 Task: Search one way flight ticket for 4 adults, 1 infant in seat and 1 infant on lap in premium economy from Staunton/waynesboro/harrisonburg: Shenandoah Valley Regional Airport to Fort Wayne: Fort Wayne International Airport on 8-4-2023. Choice of flights is Singapure airlines. Number of bags: 2 carry on bags and 1 checked bag. Price is upto 98000. Outbound departure time preference is 11:45.
Action: Mouse moved to (261, 314)
Screenshot: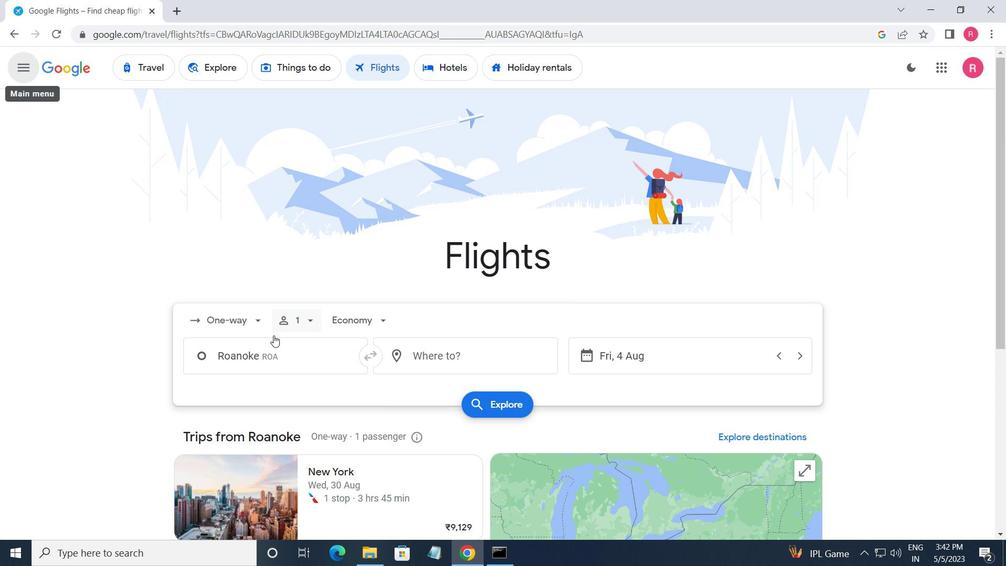 
Action: Mouse pressed left at (261, 314)
Screenshot: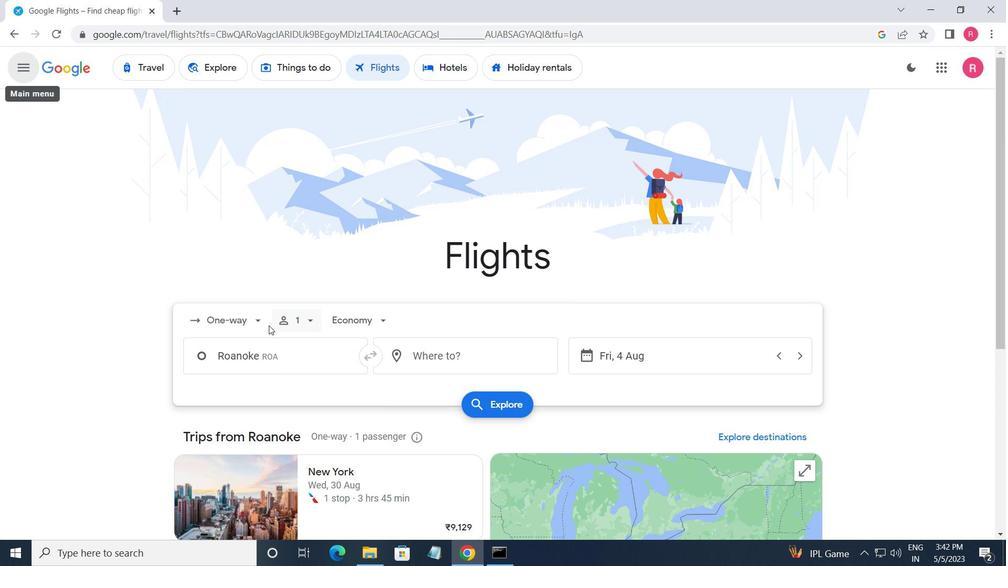 
Action: Mouse moved to (246, 376)
Screenshot: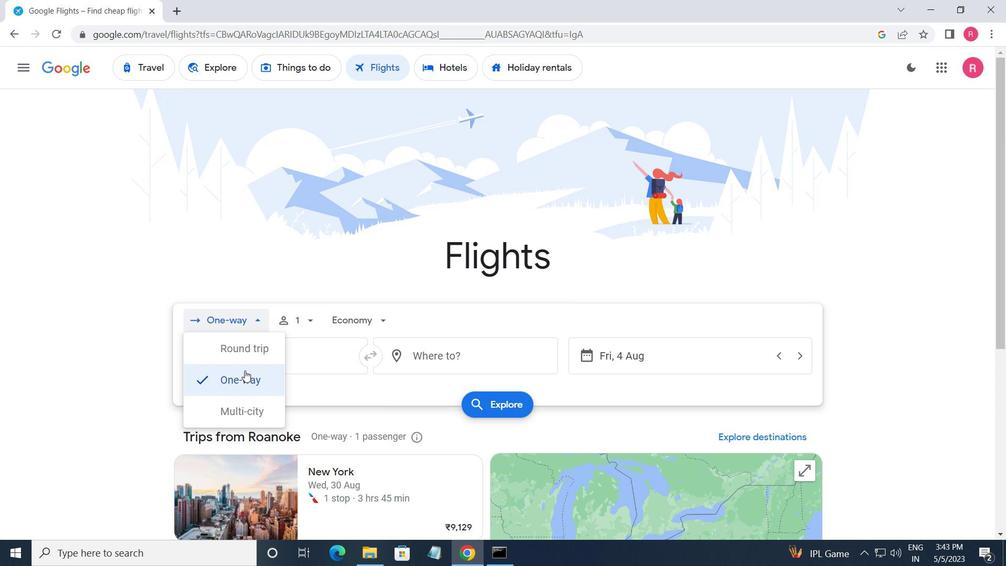 
Action: Mouse pressed left at (246, 376)
Screenshot: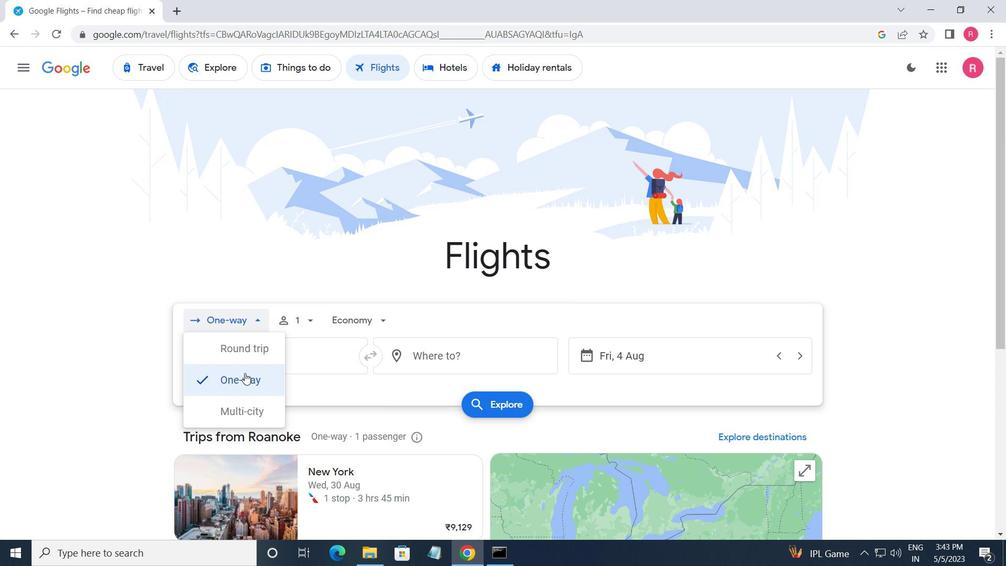 
Action: Mouse moved to (300, 323)
Screenshot: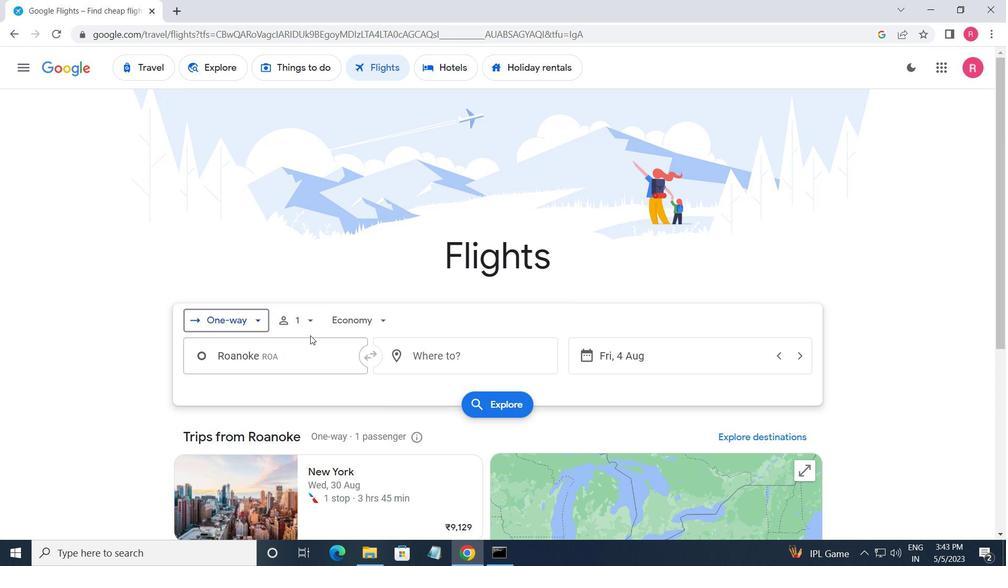 
Action: Mouse pressed left at (300, 323)
Screenshot: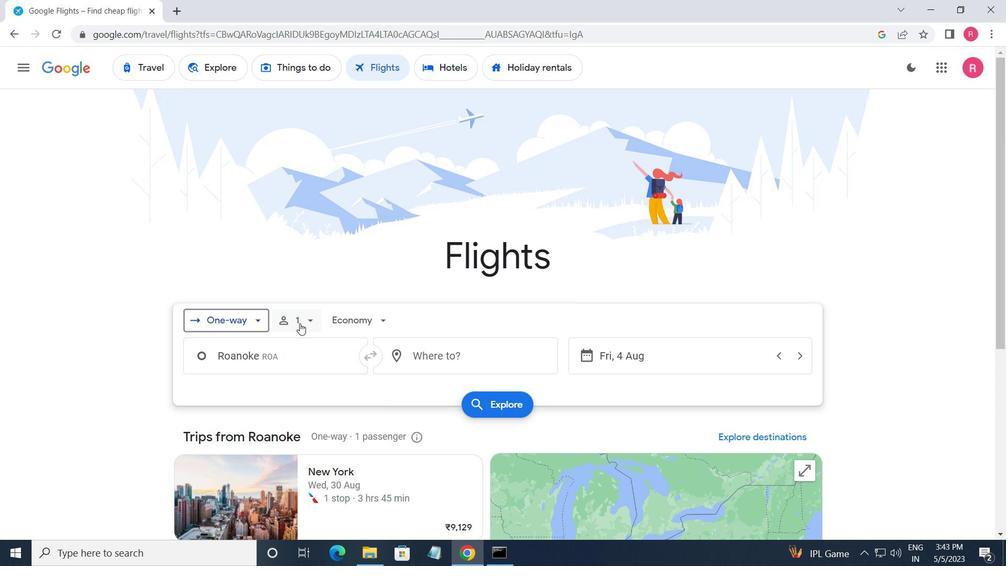 
Action: Mouse moved to (408, 361)
Screenshot: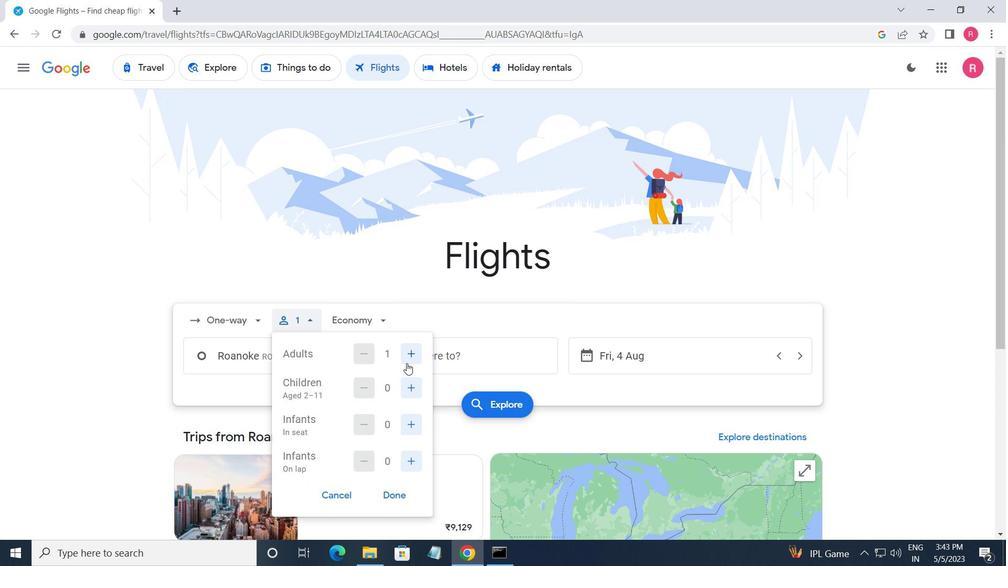 
Action: Mouse pressed left at (408, 361)
Screenshot: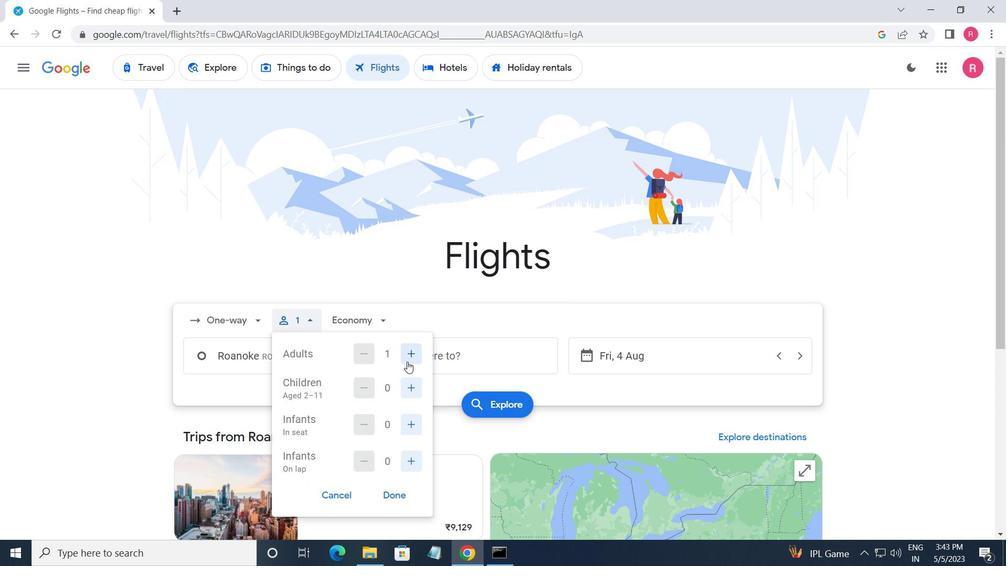 
Action: Mouse pressed left at (408, 361)
Screenshot: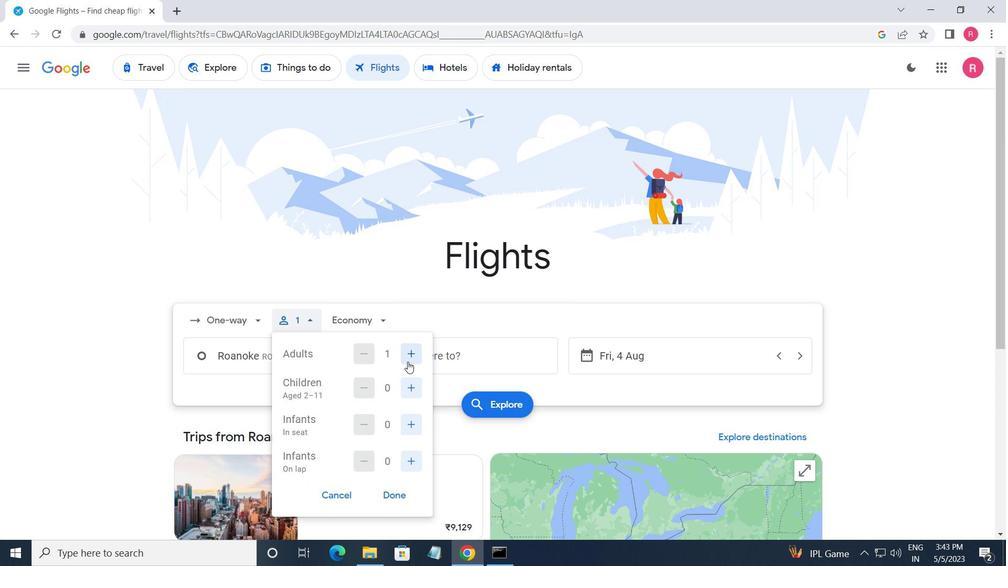 
Action: Mouse pressed left at (408, 361)
Screenshot: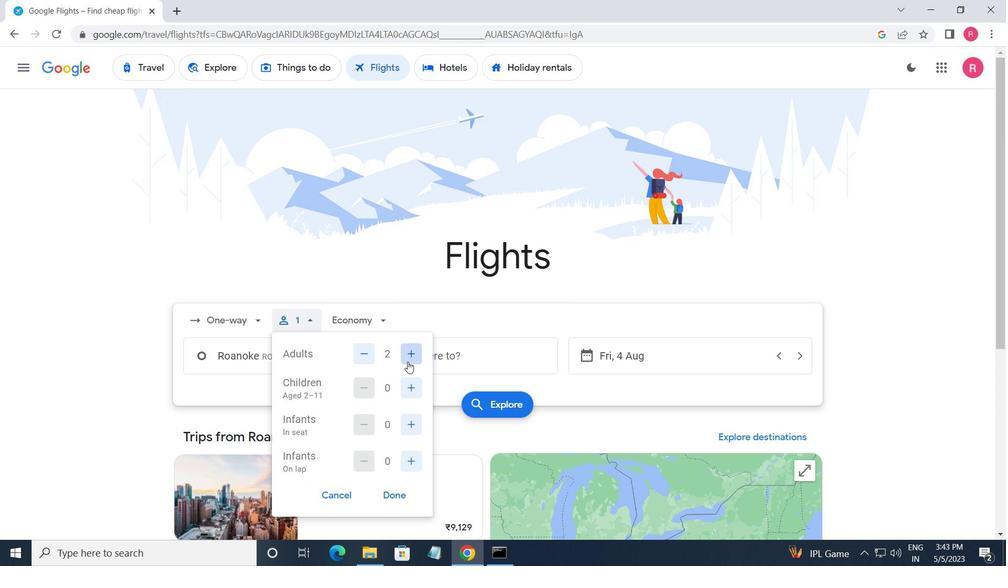 
Action: Mouse moved to (405, 392)
Screenshot: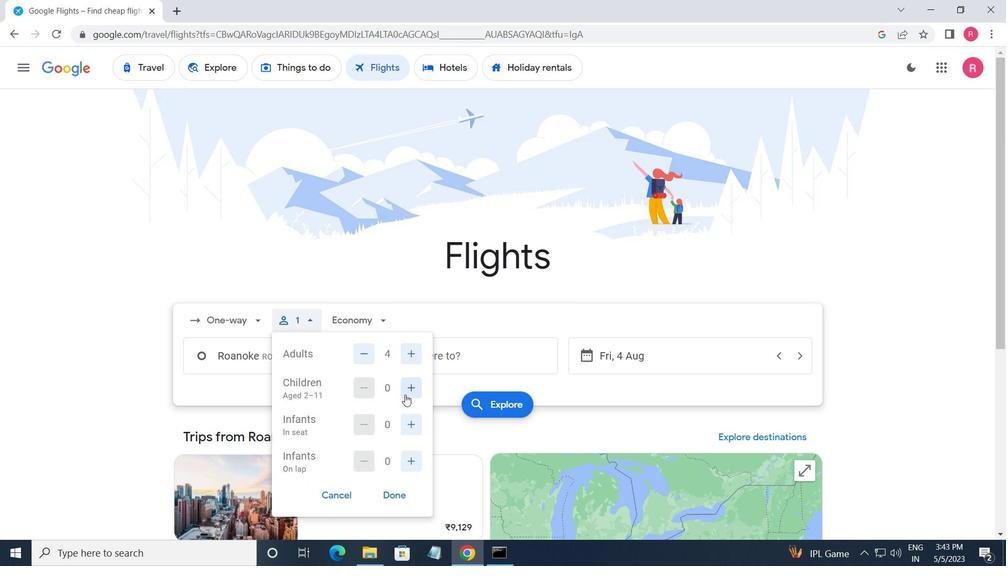 
Action: Mouse pressed left at (405, 392)
Screenshot: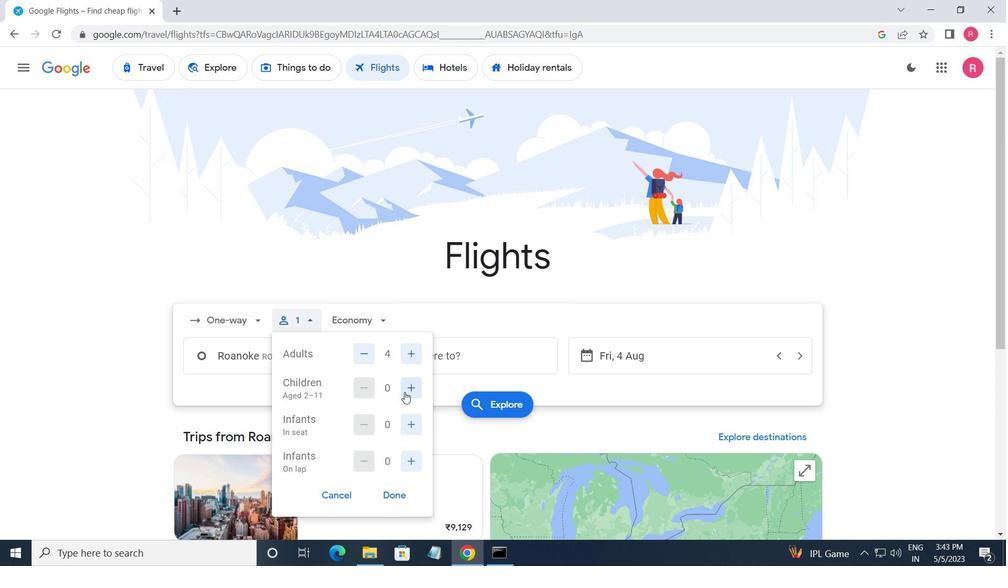 
Action: Mouse moved to (359, 387)
Screenshot: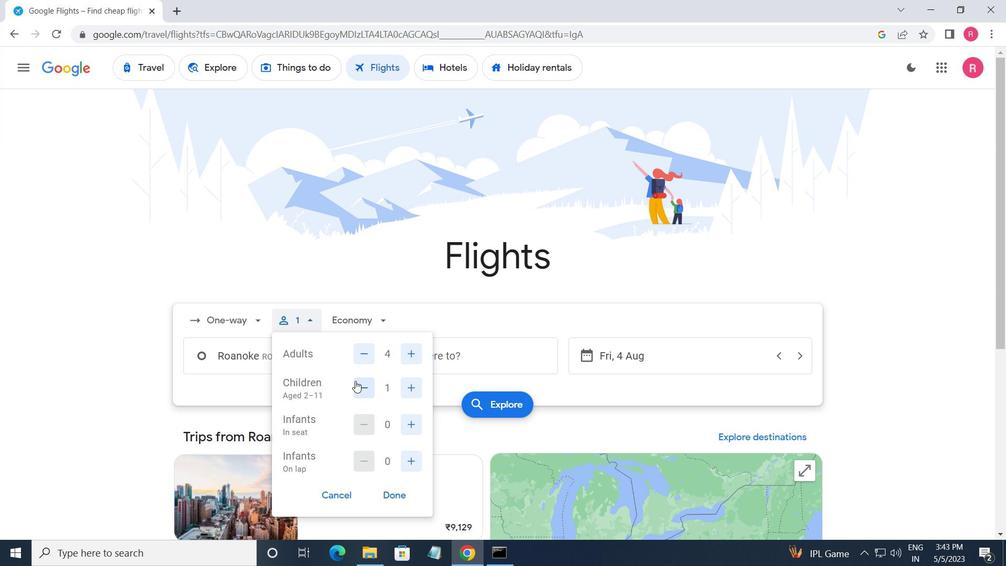
Action: Mouse pressed left at (359, 387)
Screenshot: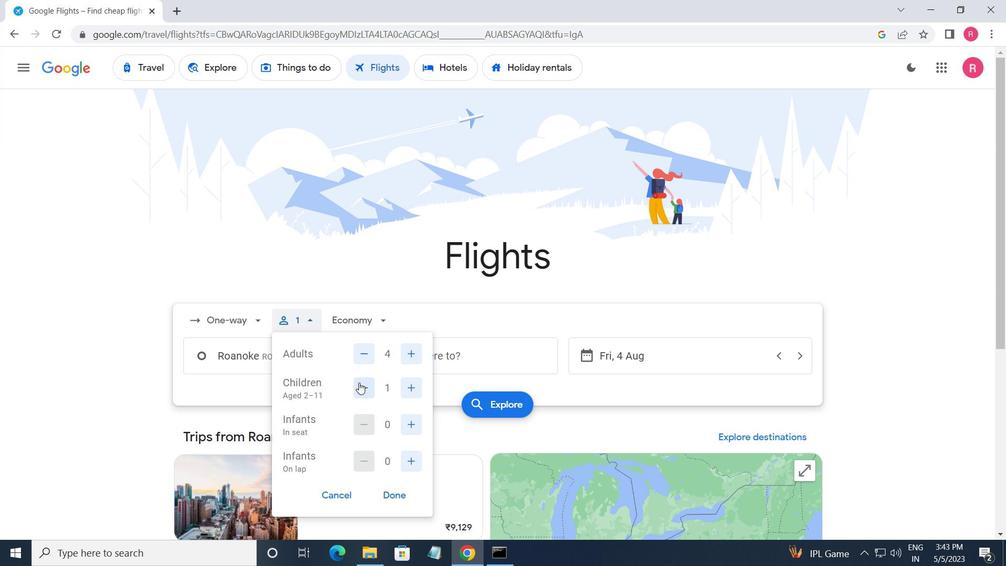 
Action: Mouse moved to (412, 427)
Screenshot: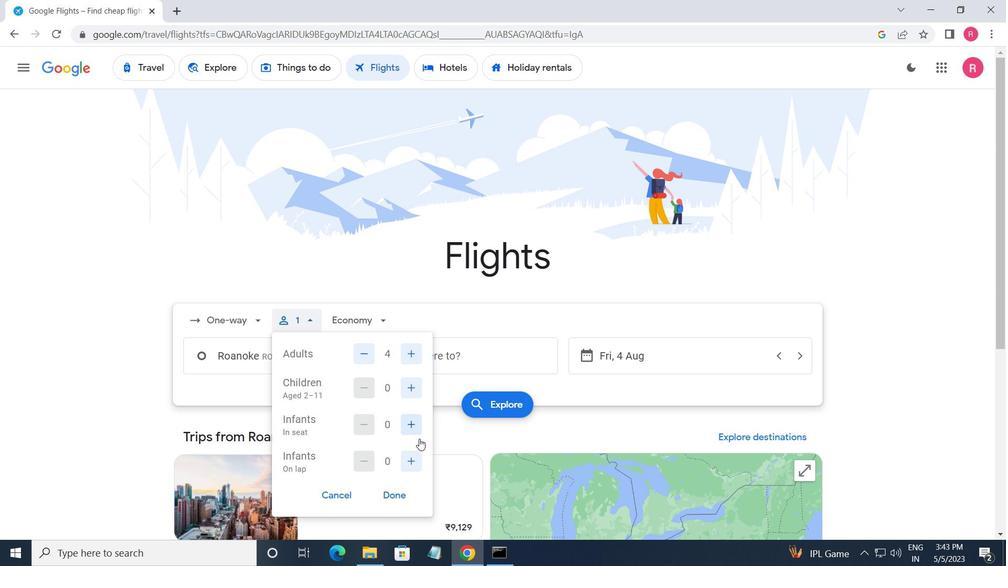 
Action: Mouse pressed left at (412, 427)
Screenshot: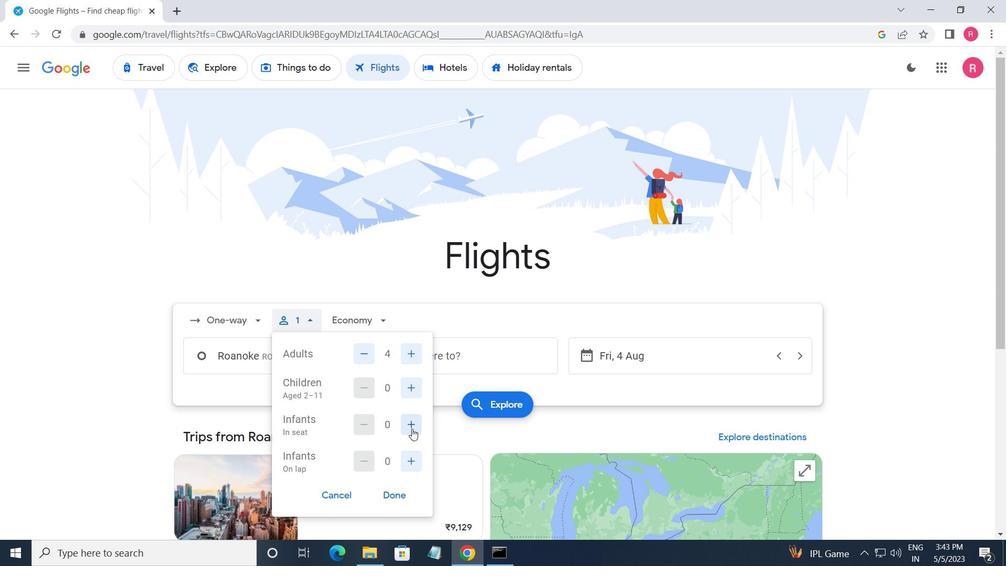 
Action: Mouse moved to (413, 460)
Screenshot: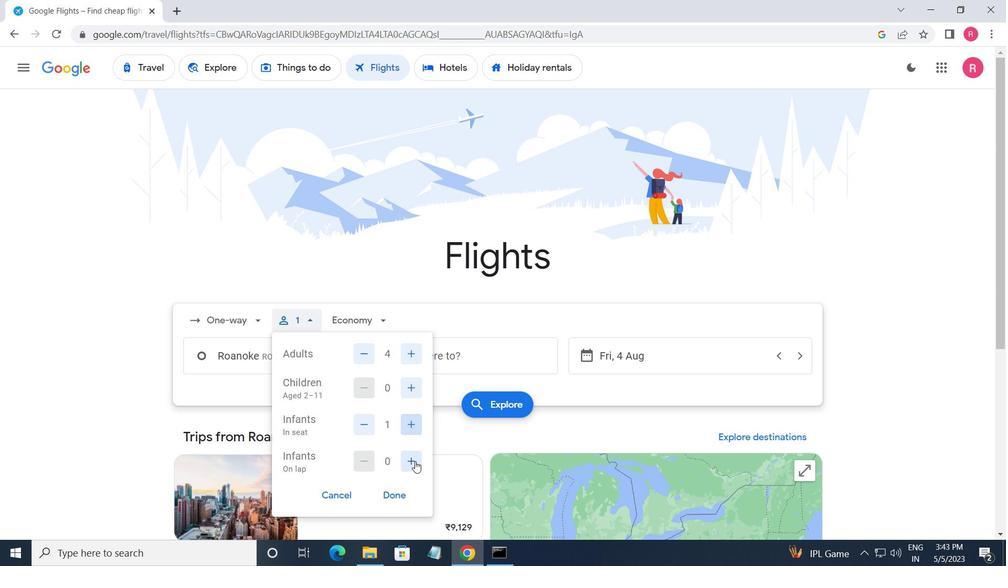 
Action: Mouse pressed left at (413, 460)
Screenshot: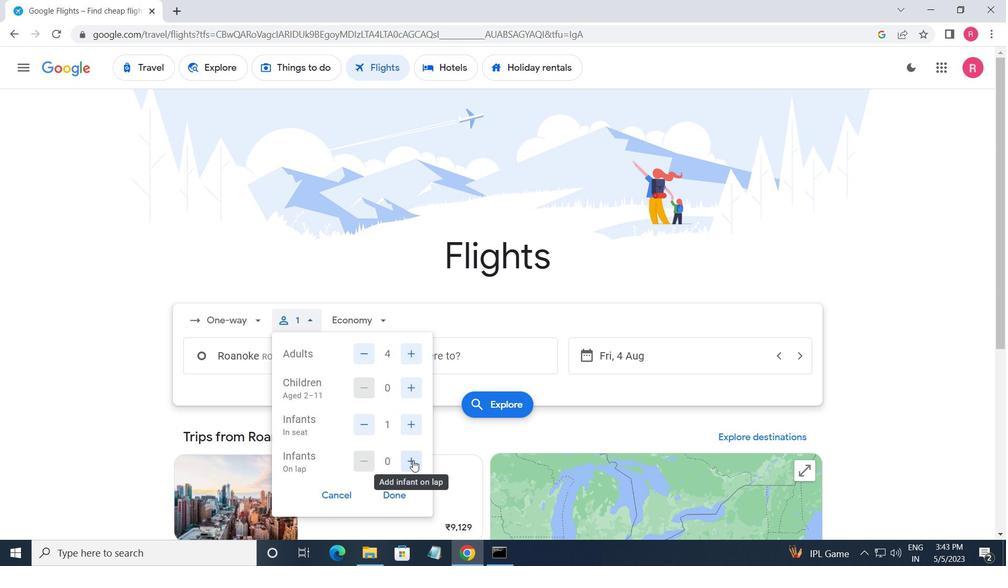 
Action: Mouse moved to (397, 492)
Screenshot: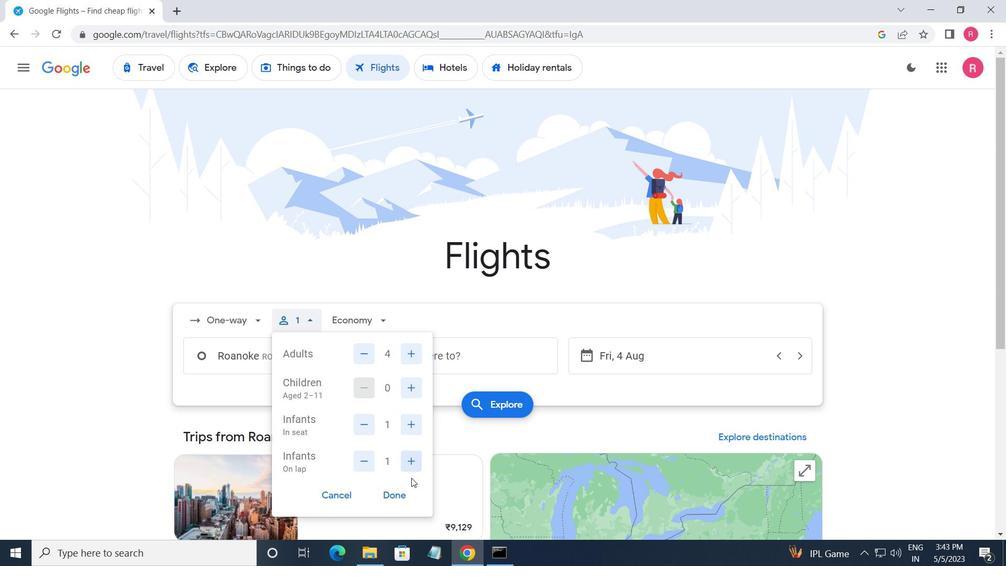 
Action: Mouse pressed left at (397, 492)
Screenshot: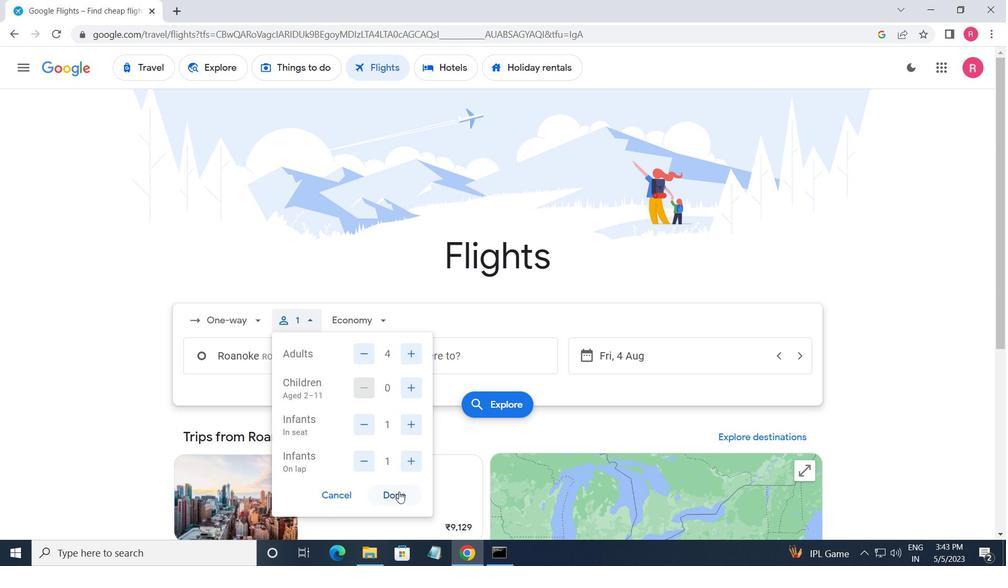 
Action: Mouse moved to (358, 319)
Screenshot: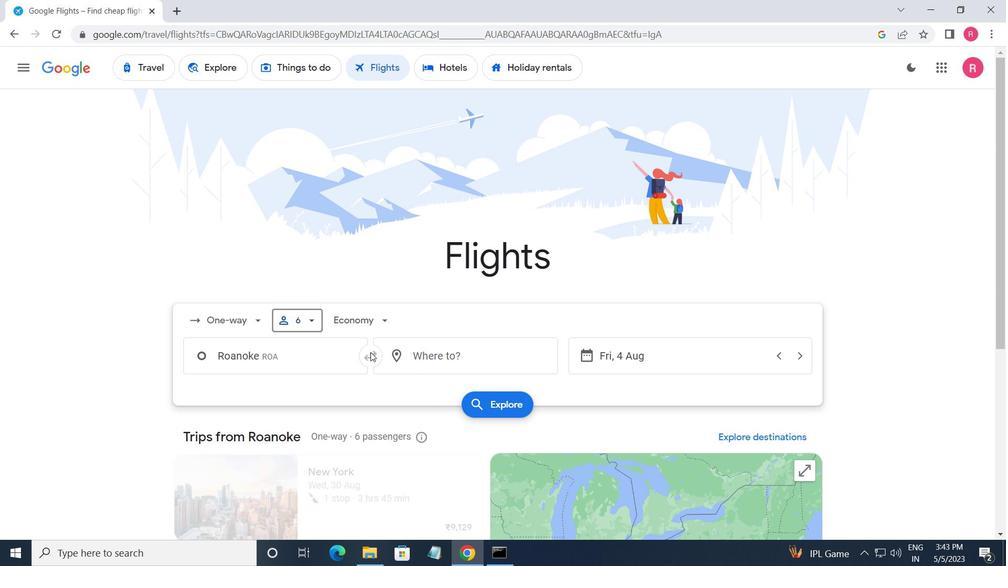 
Action: Mouse pressed left at (358, 319)
Screenshot: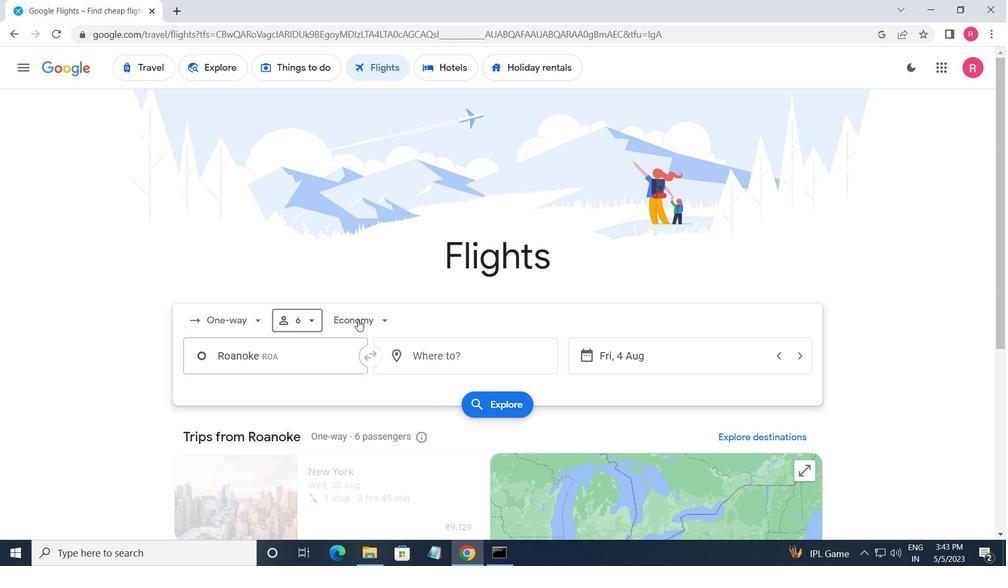 
Action: Mouse moved to (401, 387)
Screenshot: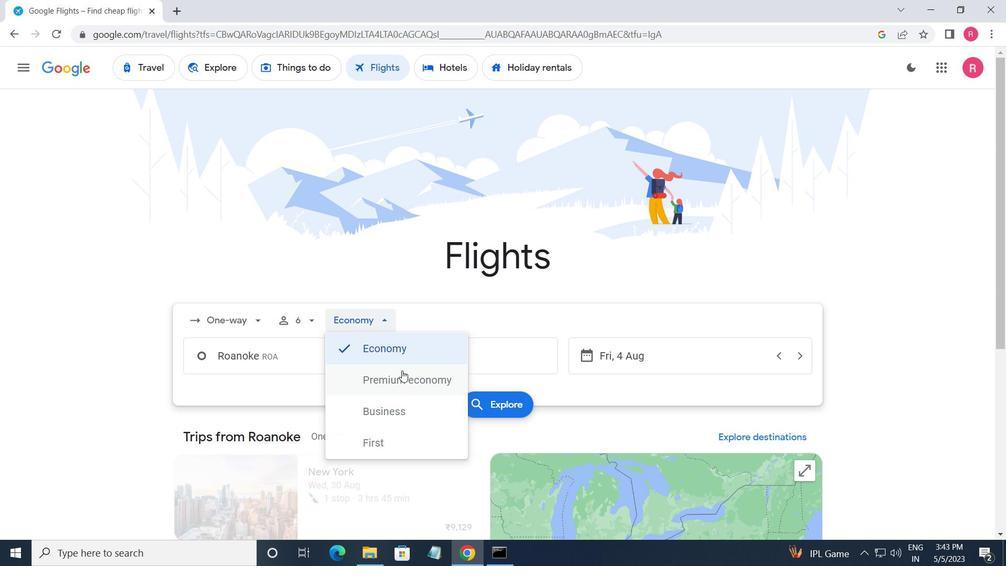 
Action: Mouse pressed left at (401, 387)
Screenshot: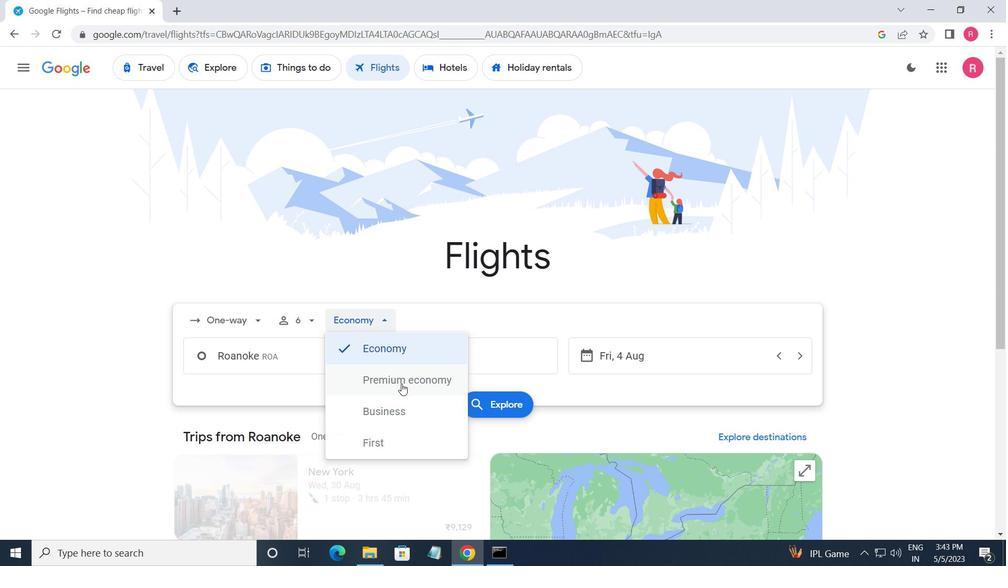 
Action: Mouse moved to (285, 359)
Screenshot: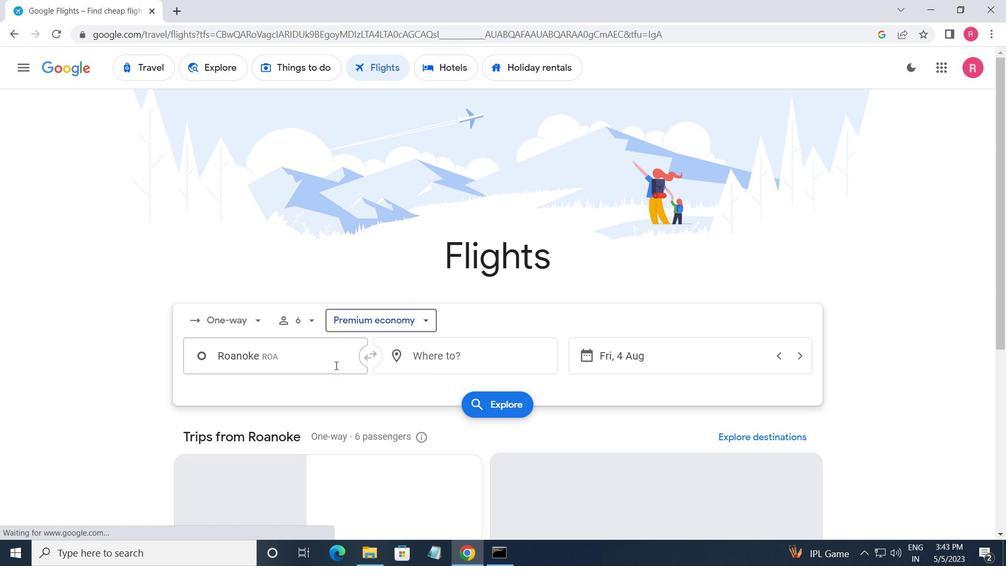 
Action: Mouse pressed left at (285, 359)
Screenshot: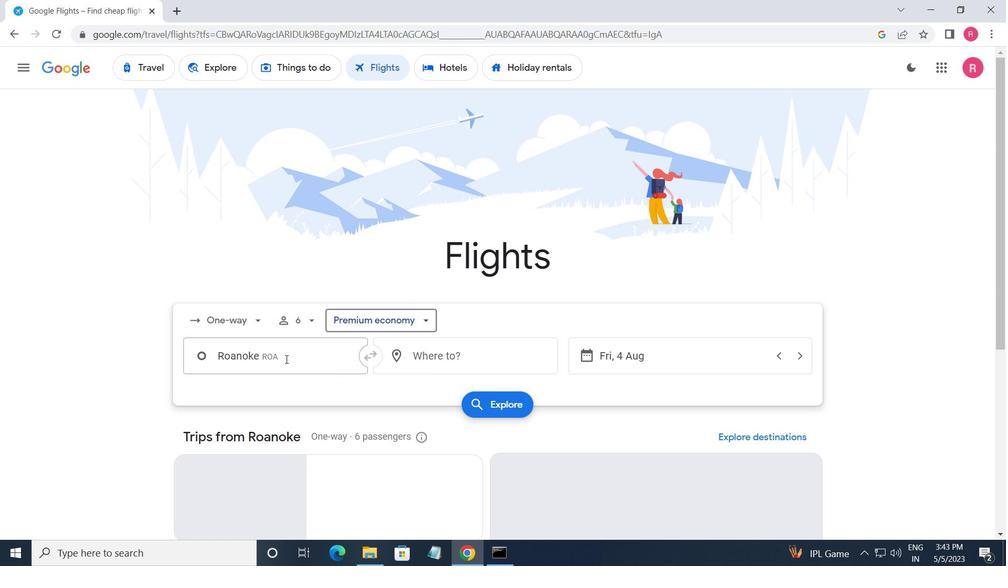 
Action: Key pressed <Key.backspace><Key.caps_lock>Staunton
Screenshot: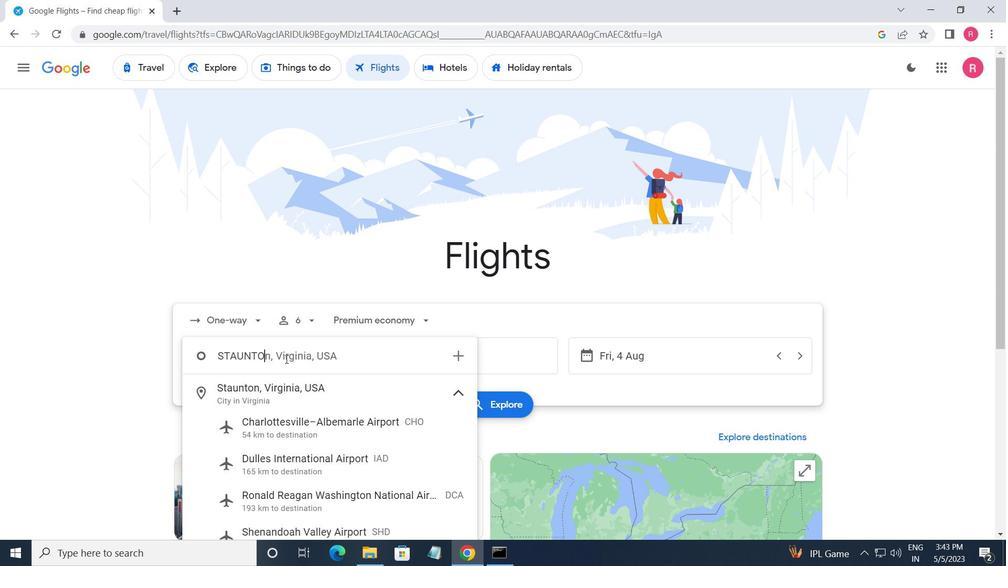 
Action: Mouse moved to (284, 444)
Screenshot: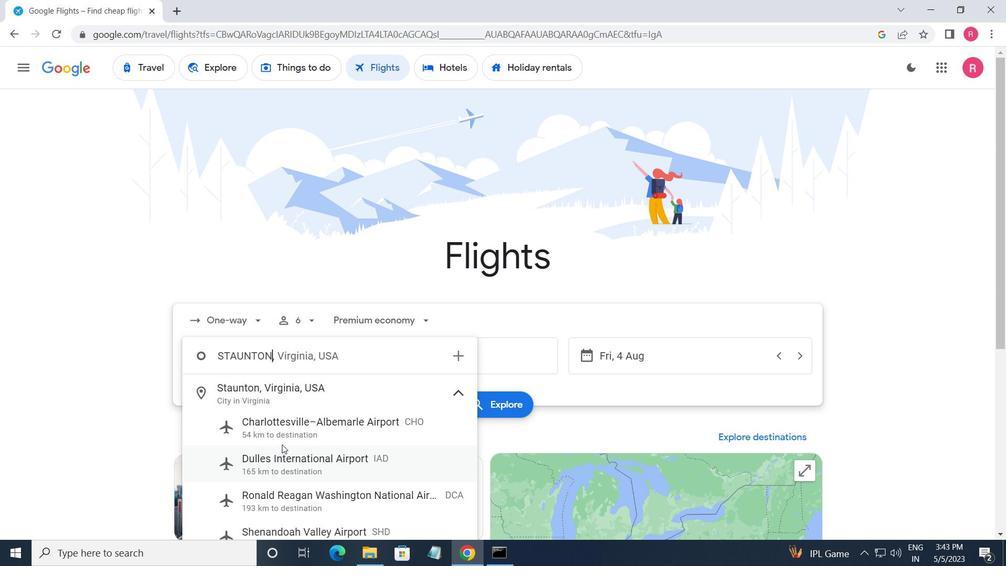 
Action: Mouse scrolled (284, 444) with delta (0, 0)
Screenshot: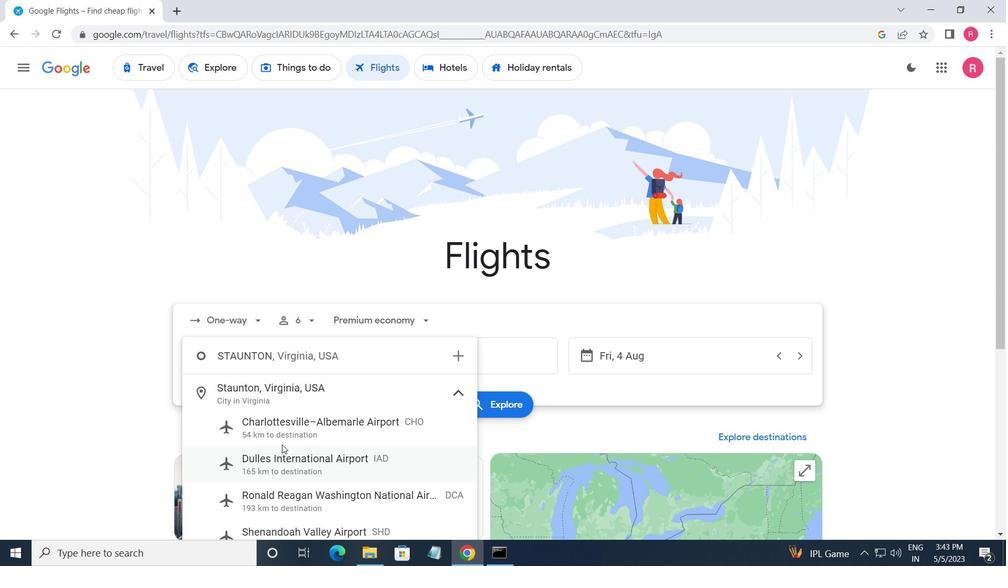
Action: Mouse moved to (316, 466)
Screenshot: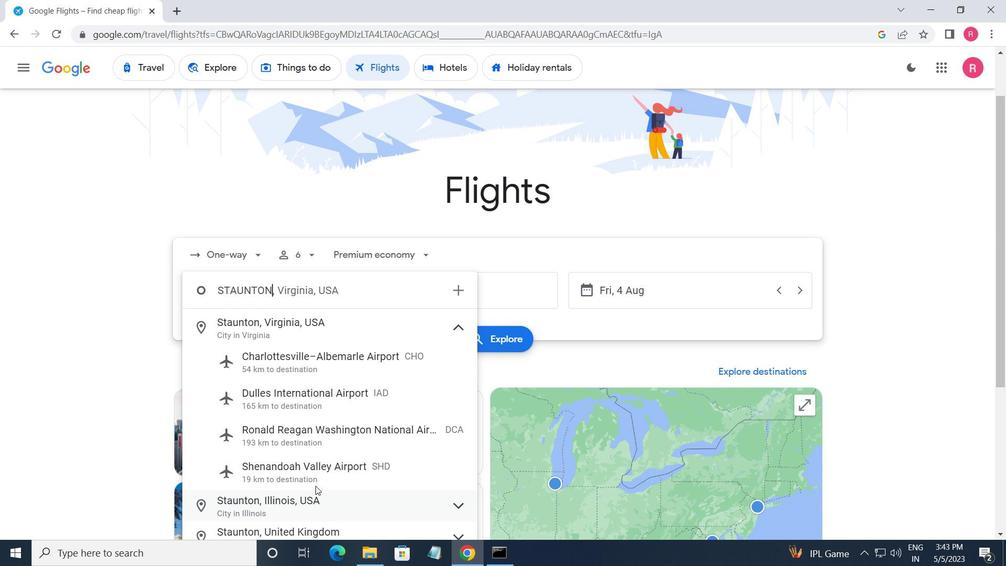 
Action: Mouse pressed left at (316, 466)
Screenshot: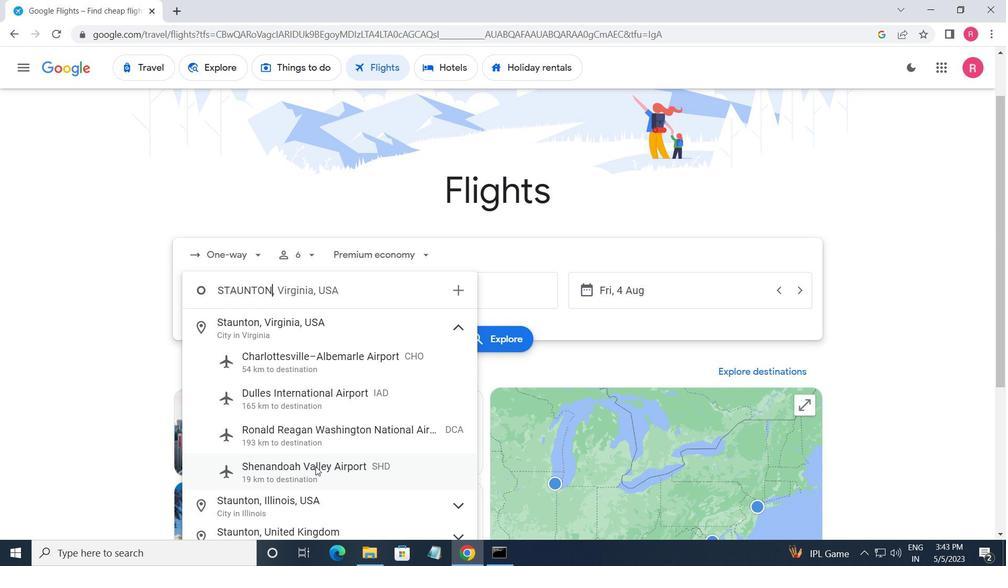 
Action: Mouse moved to (435, 285)
Screenshot: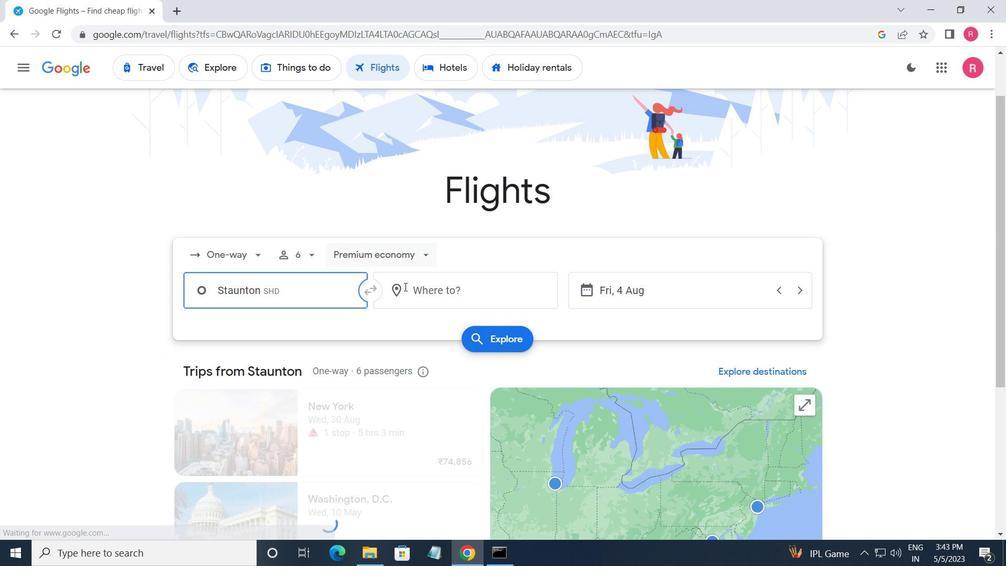 
Action: Mouse pressed left at (435, 285)
Screenshot: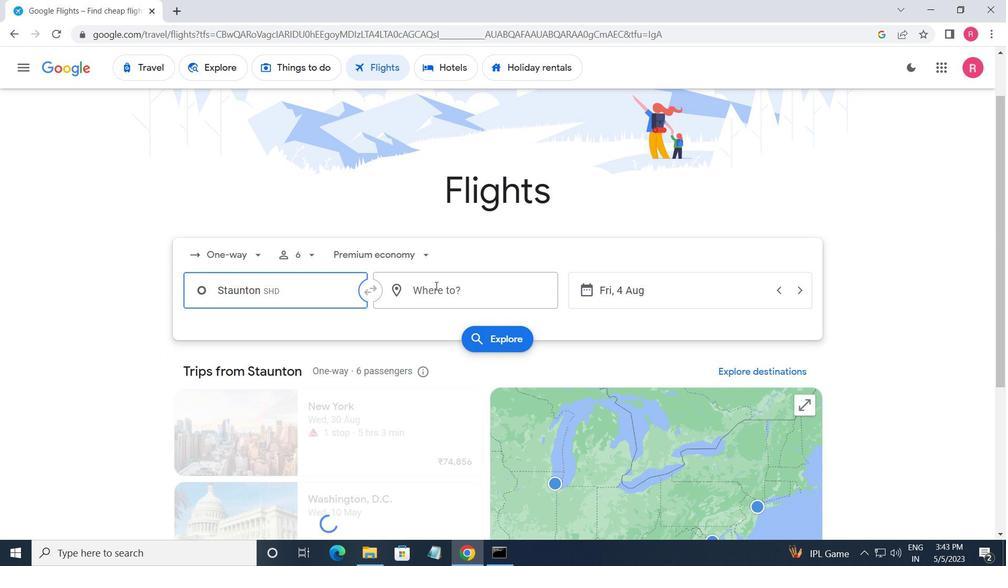 
Action: Key pressed f<Key.caps_lock>ort<Key.space><Key.caps_lock>w
Screenshot: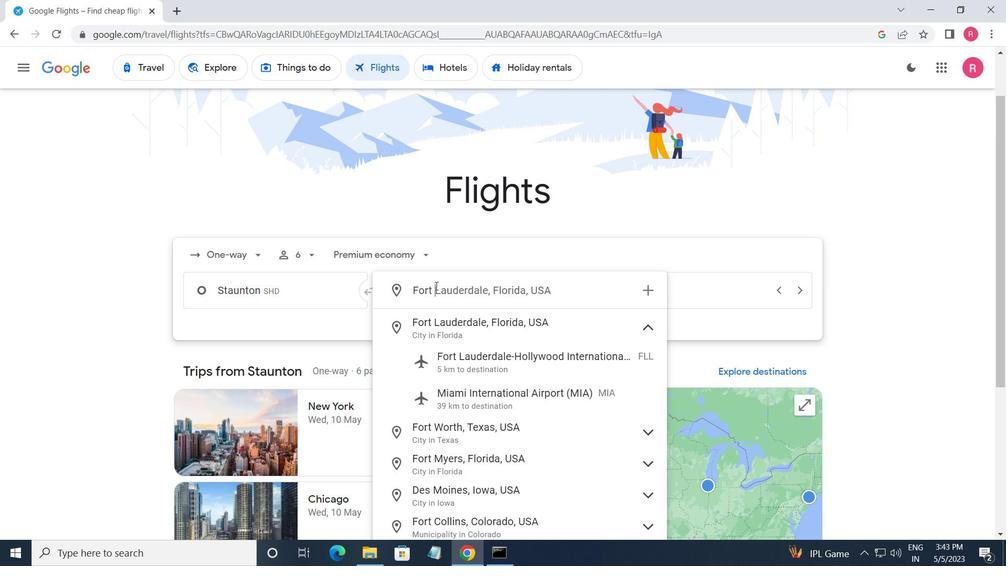
Action: Mouse moved to (441, 286)
Screenshot: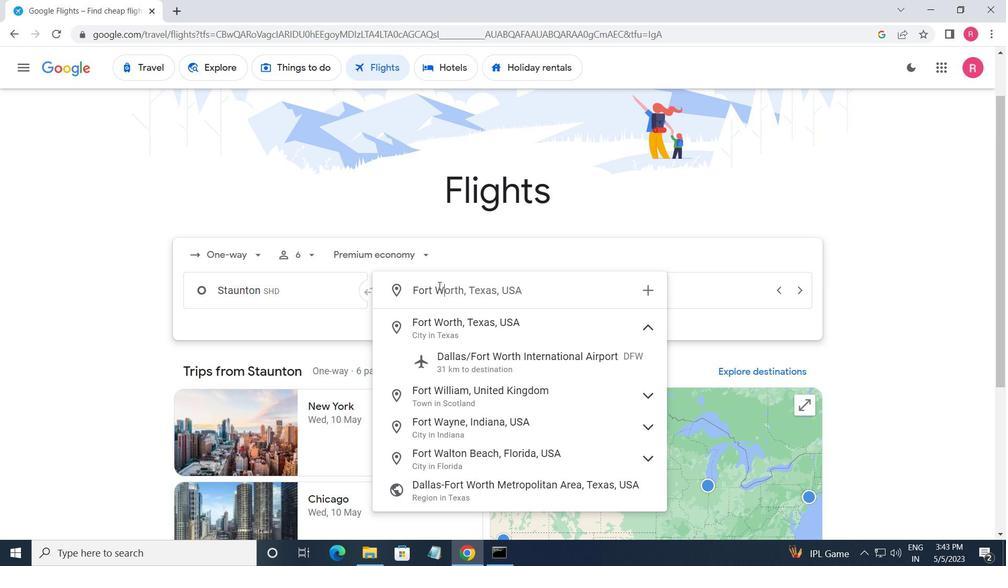 
Action: Key pressed a
Screenshot: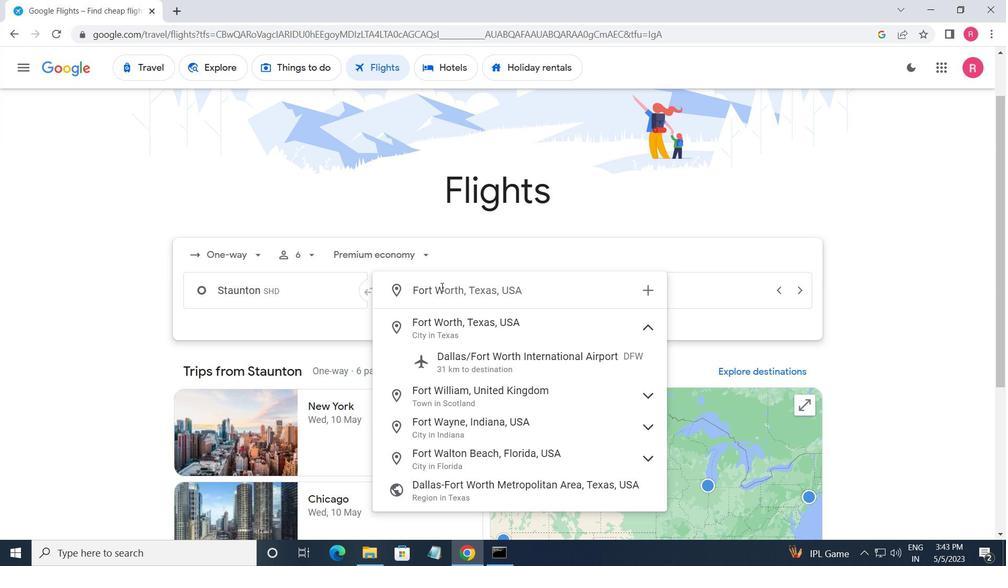 
Action: Mouse moved to (487, 352)
Screenshot: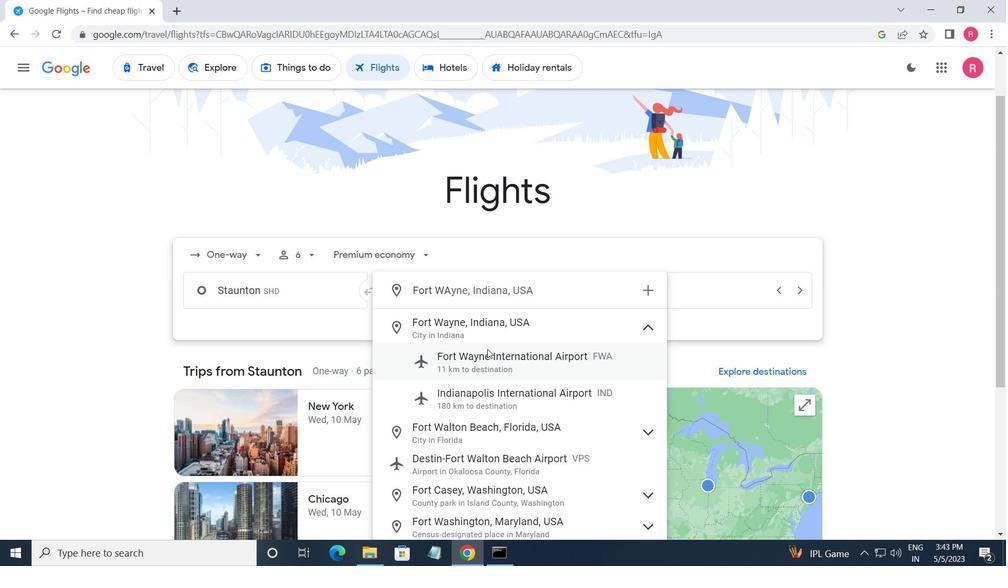 
Action: Mouse pressed left at (487, 352)
Screenshot: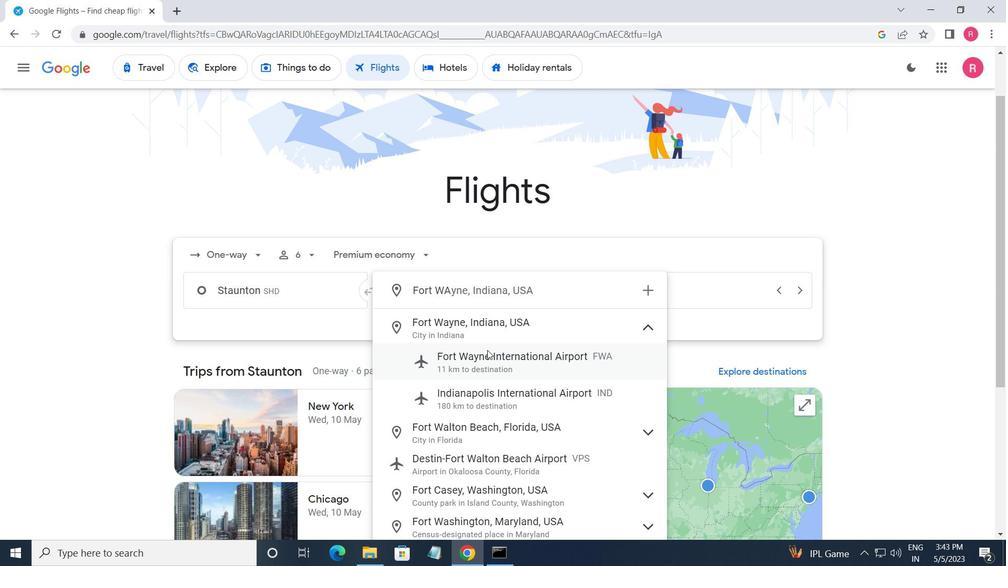 
Action: Mouse moved to (657, 290)
Screenshot: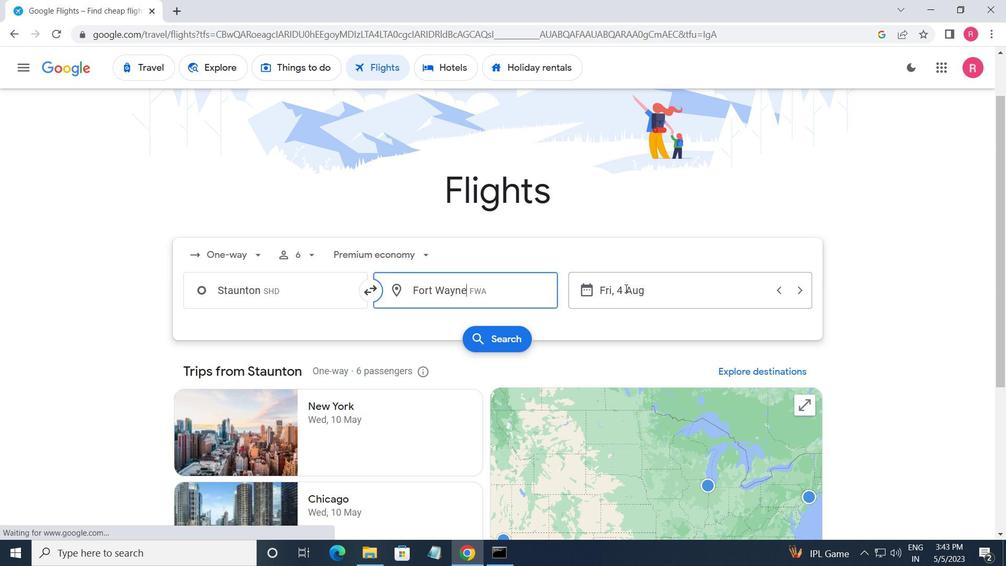 
Action: Mouse pressed left at (657, 290)
Screenshot: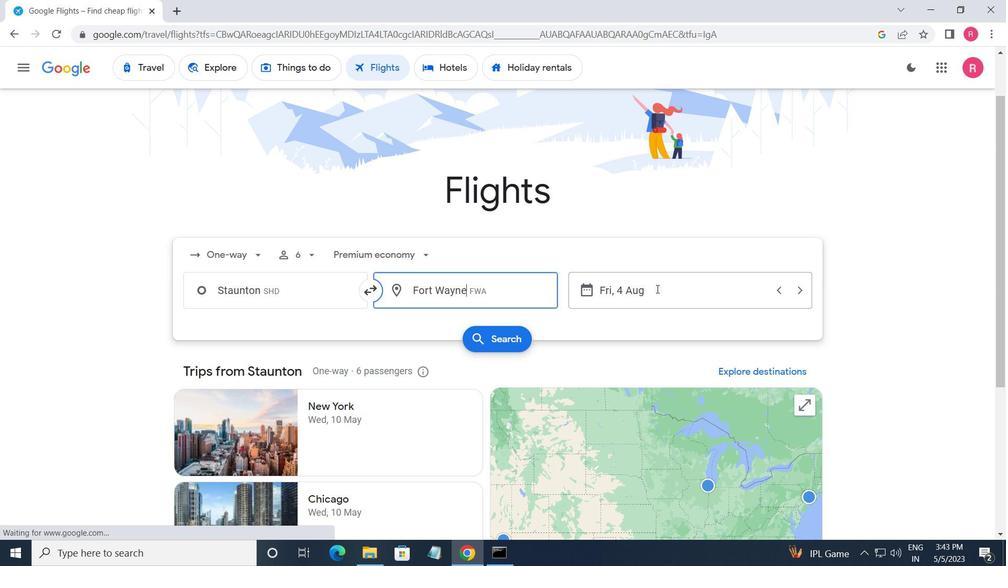 
Action: Mouse moved to (770, 511)
Screenshot: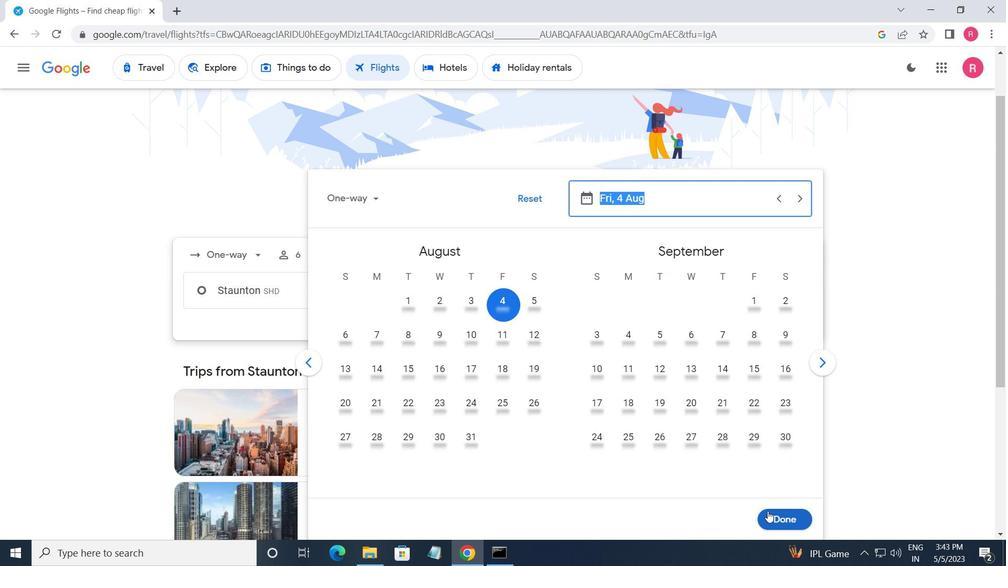 
Action: Mouse pressed left at (770, 511)
Screenshot: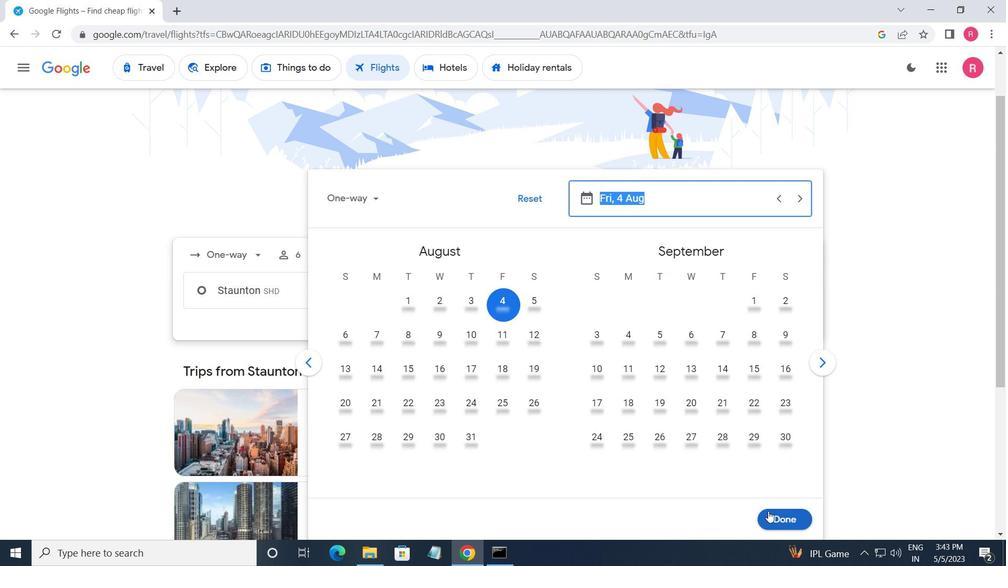 
Action: Mouse moved to (503, 337)
Screenshot: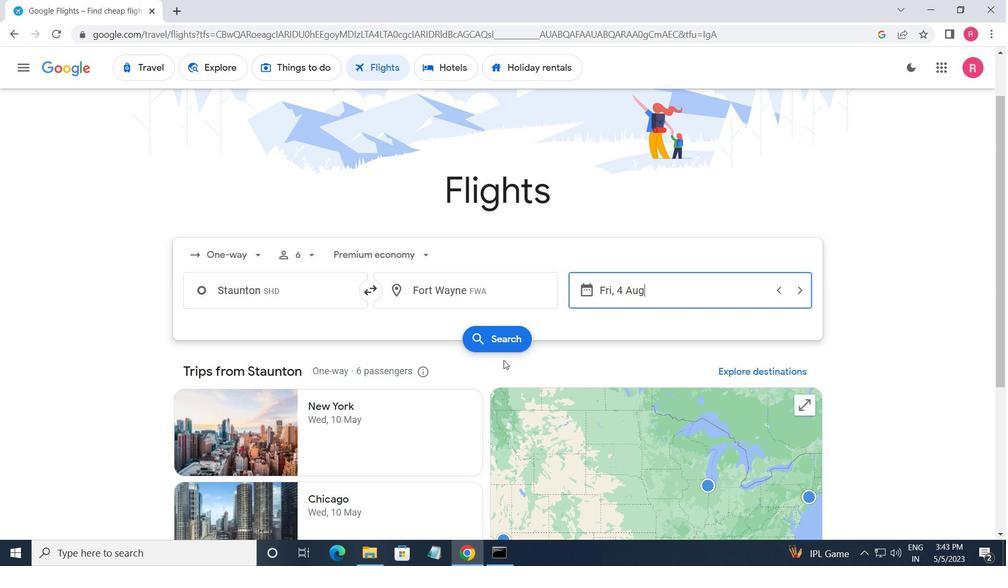 
Action: Mouse pressed left at (503, 337)
Screenshot: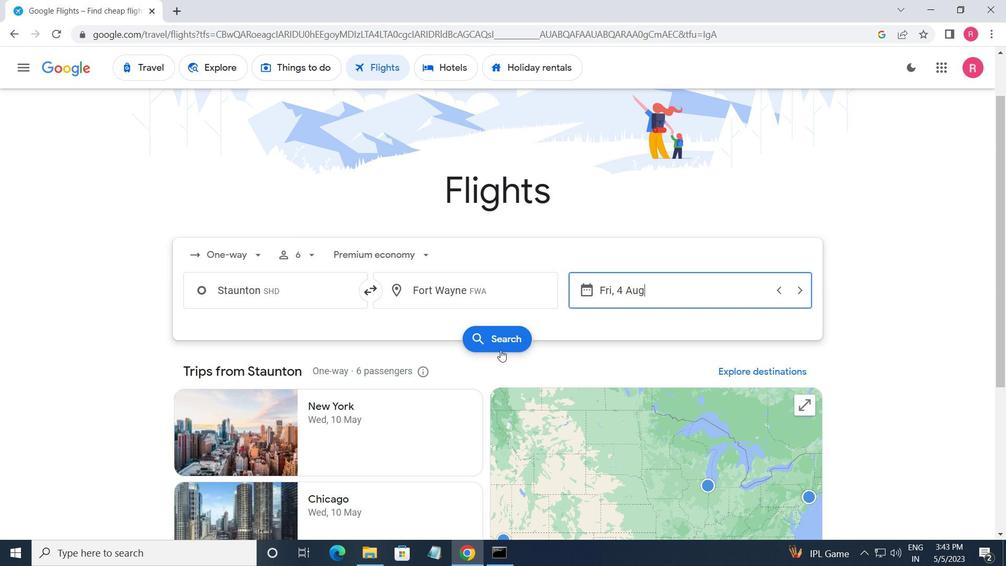 
Action: Mouse moved to (193, 177)
Screenshot: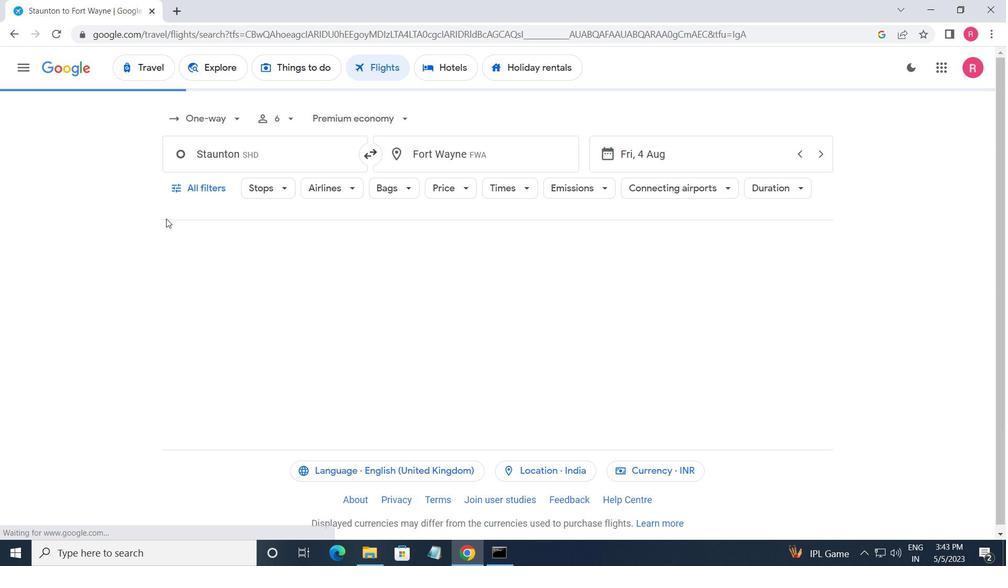 
Action: Mouse pressed left at (193, 177)
Screenshot: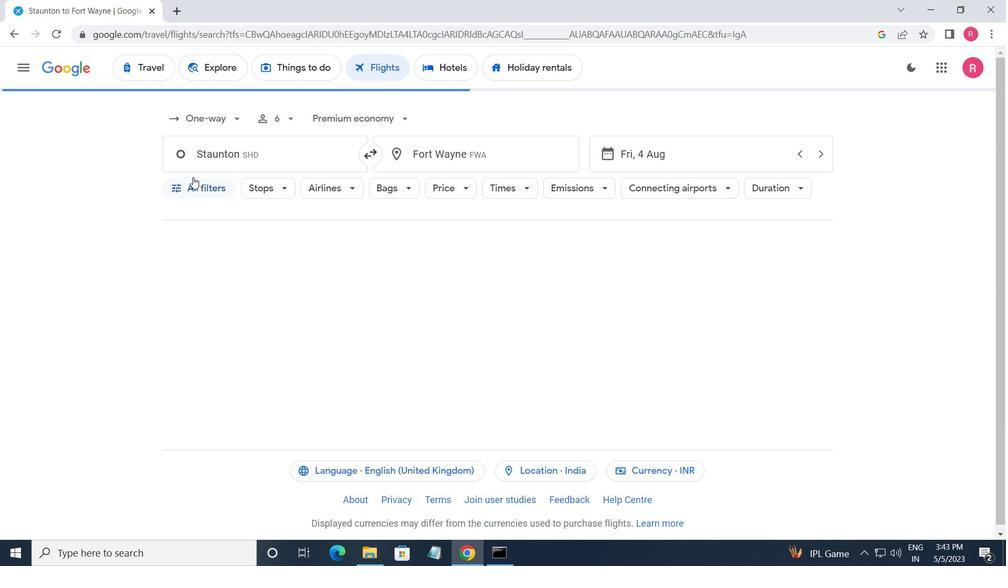 
Action: Mouse moved to (234, 350)
Screenshot: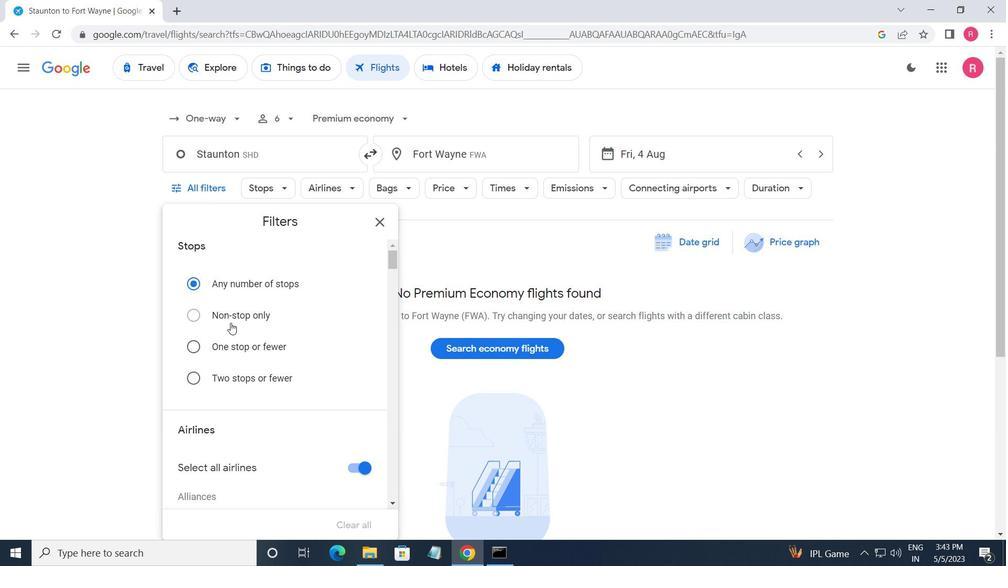 
Action: Mouse scrolled (234, 349) with delta (0, 0)
Screenshot: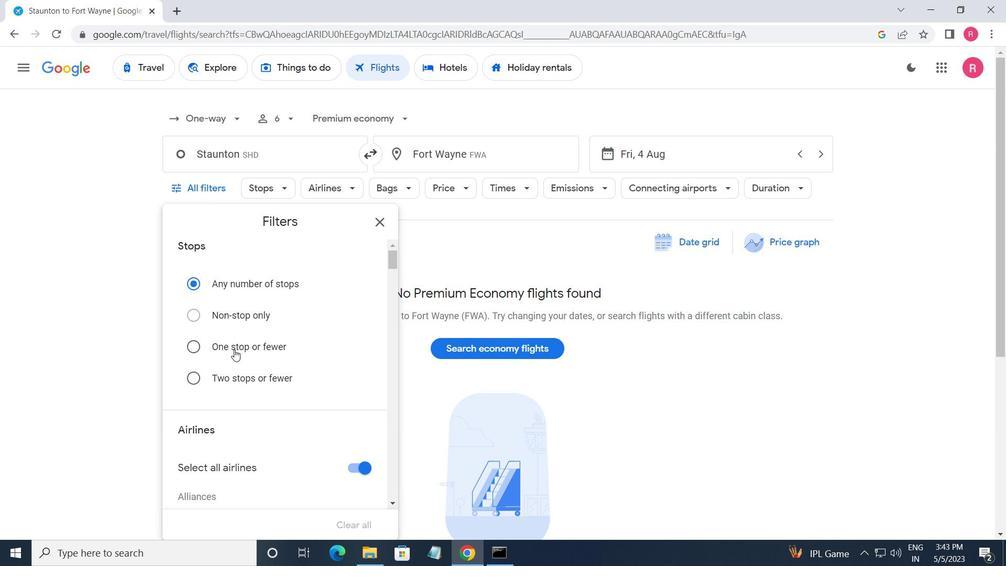 
Action: Mouse scrolled (234, 349) with delta (0, 0)
Screenshot: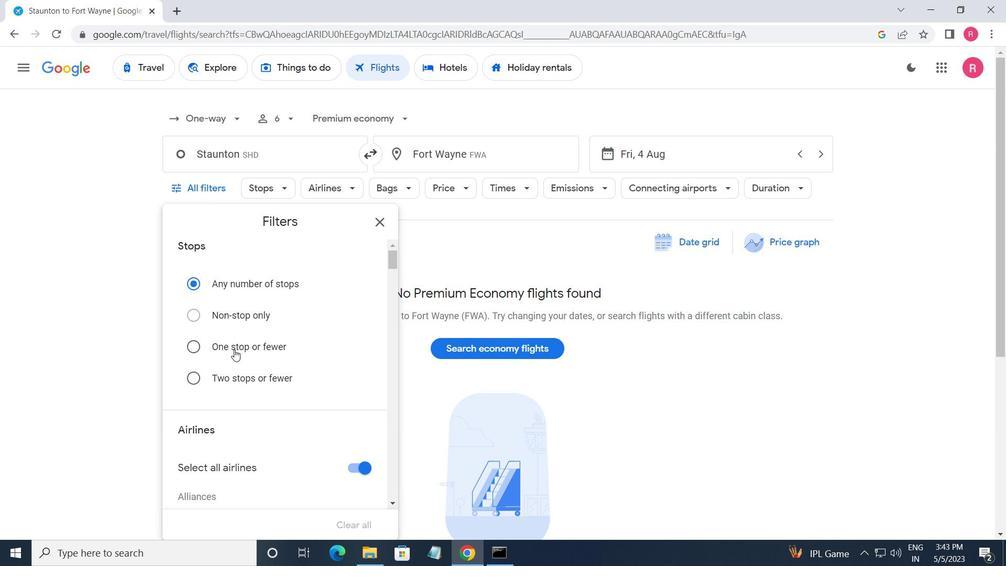 
Action: Mouse scrolled (234, 349) with delta (0, 0)
Screenshot: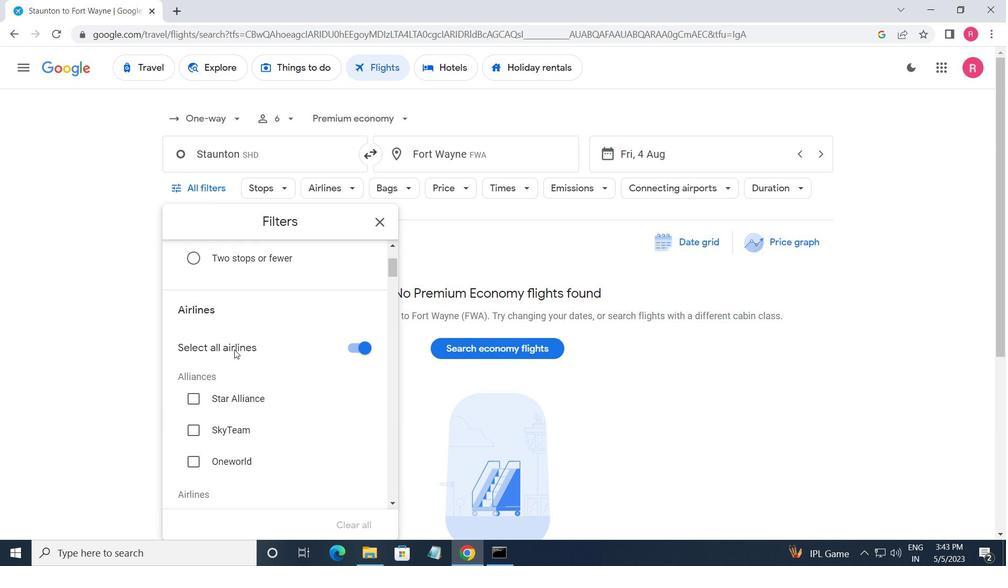 
Action: Mouse scrolled (234, 349) with delta (0, 0)
Screenshot: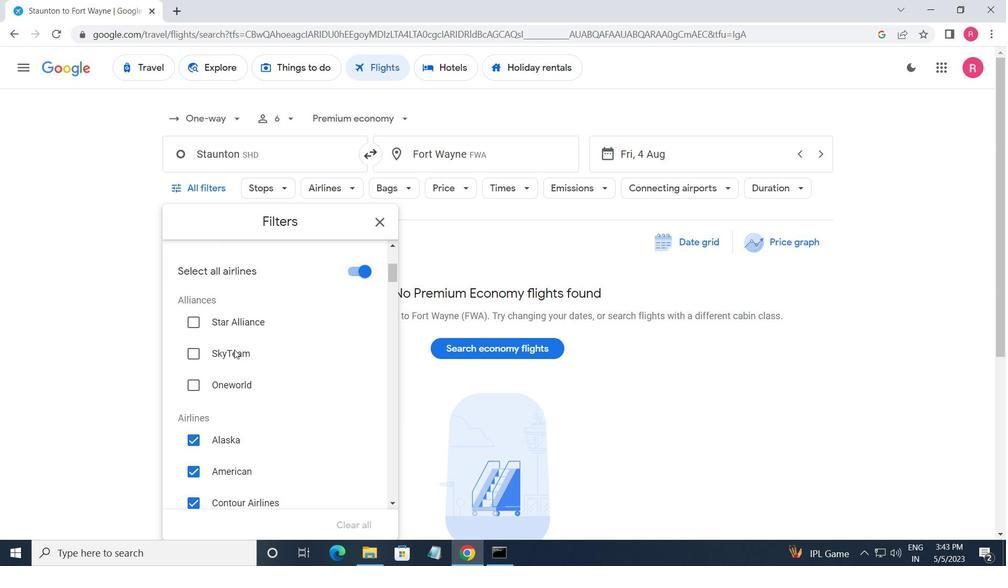 
Action: Mouse scrolled (234, 349) with delta (0, 0)
Screenshot: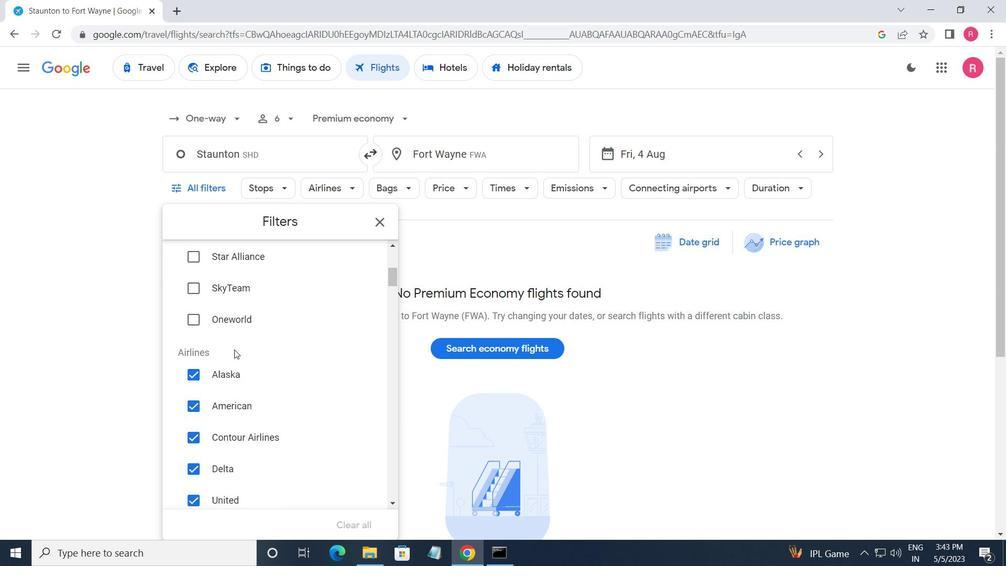 
Action: Mouse scrolled (234, 349) with delta (0, 0)
Screenshot: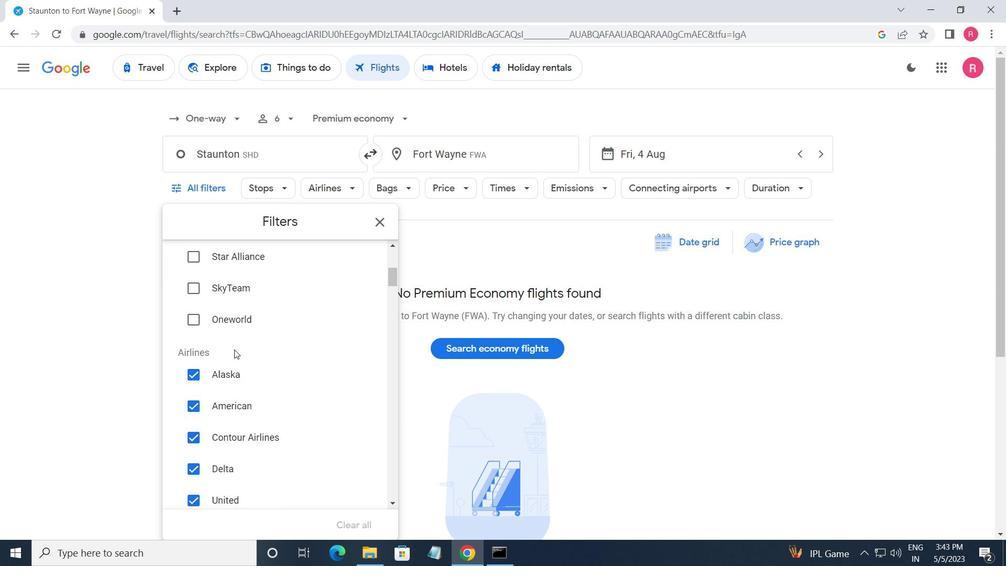 
Action: Mouse moved to (276, 331)
Screenshot: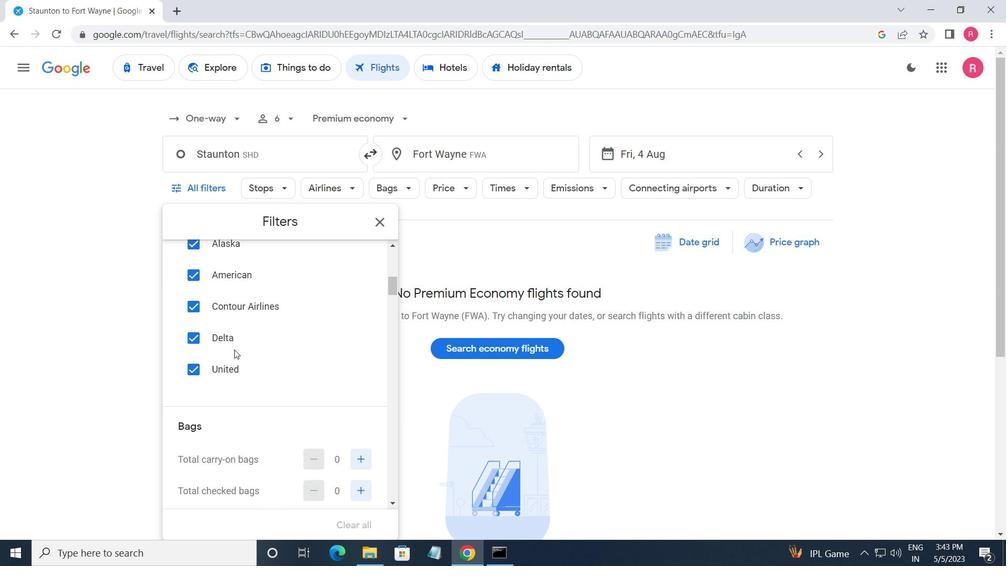 
Action: Mouse scrolled (276, 331) with delta (0, 0)
Screenshot: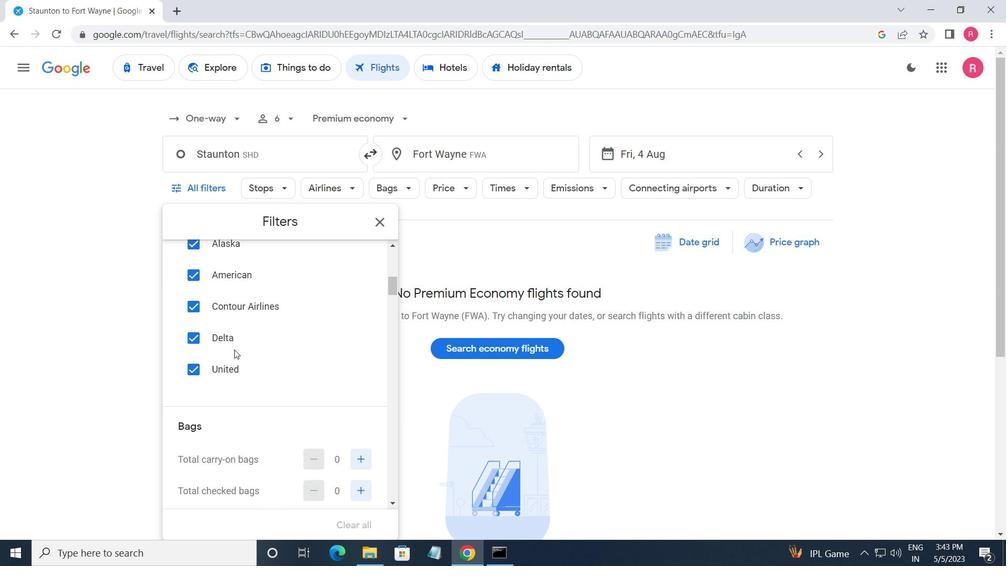 
Action: Mouse scrolled (276, 331) with delta (0, 0)
Screenshot: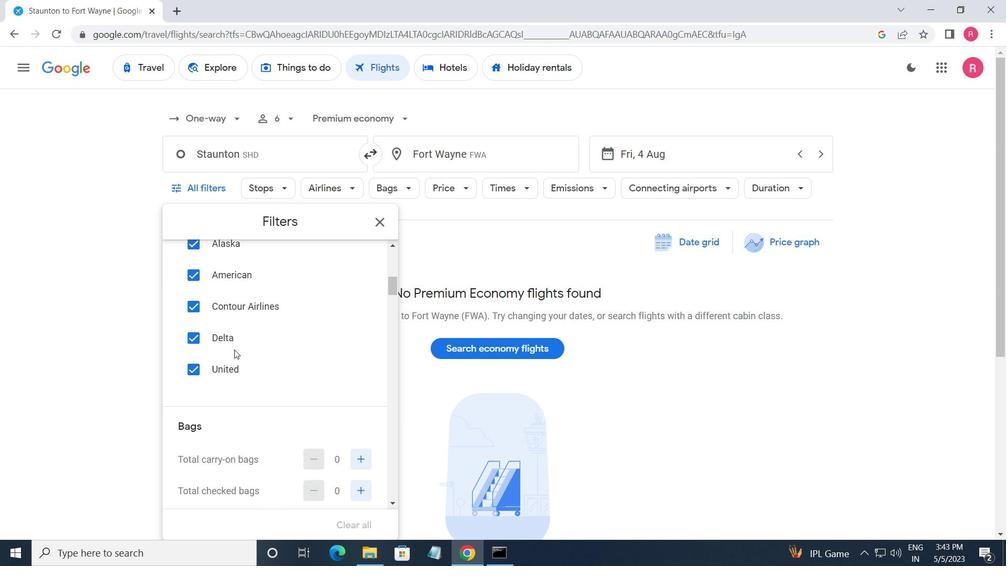 
Action: Mouse scrolled (276, 331) with delta (0, 0)
Screenshot: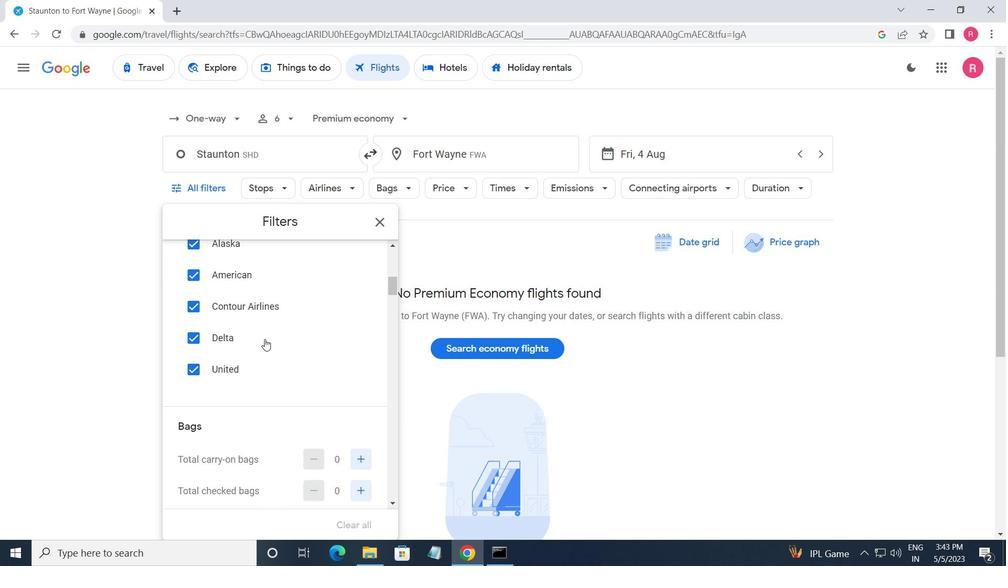 
Action: Mouse moved to (356, 267)
Screenshot: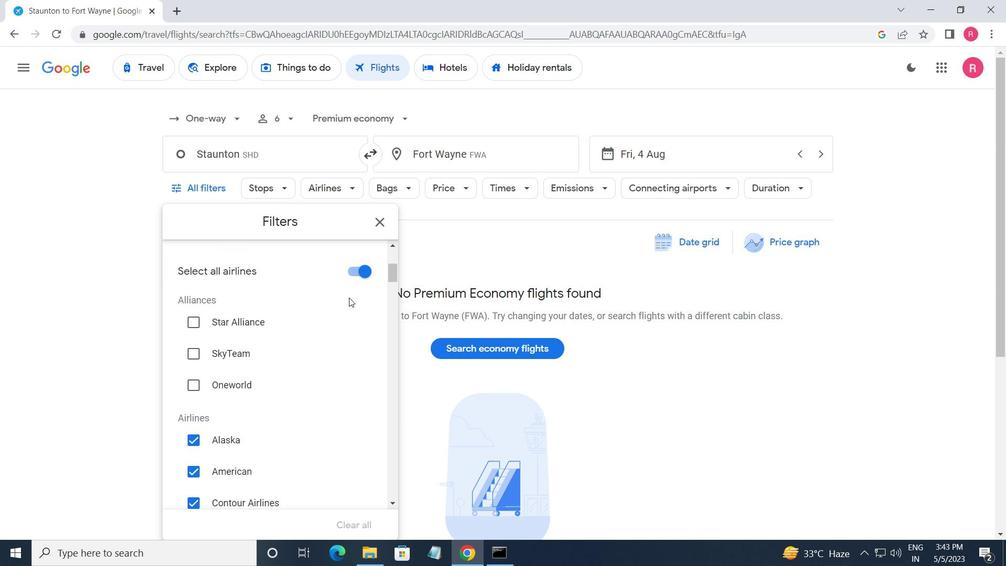 
Action: Mouse pressed left at (356, 267)
Screenshot: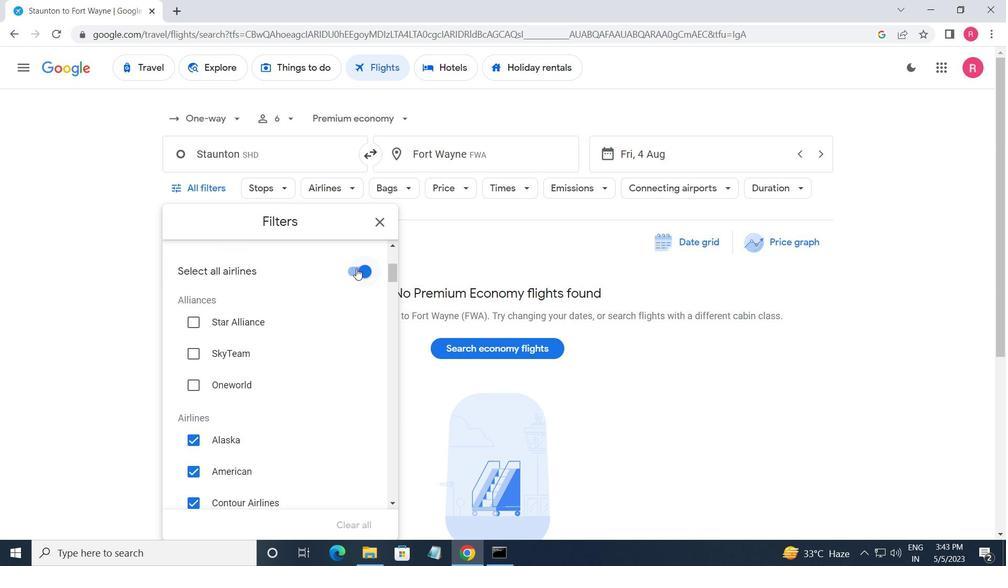 
Action: Mouse moved to (310, 338)
Screenshot: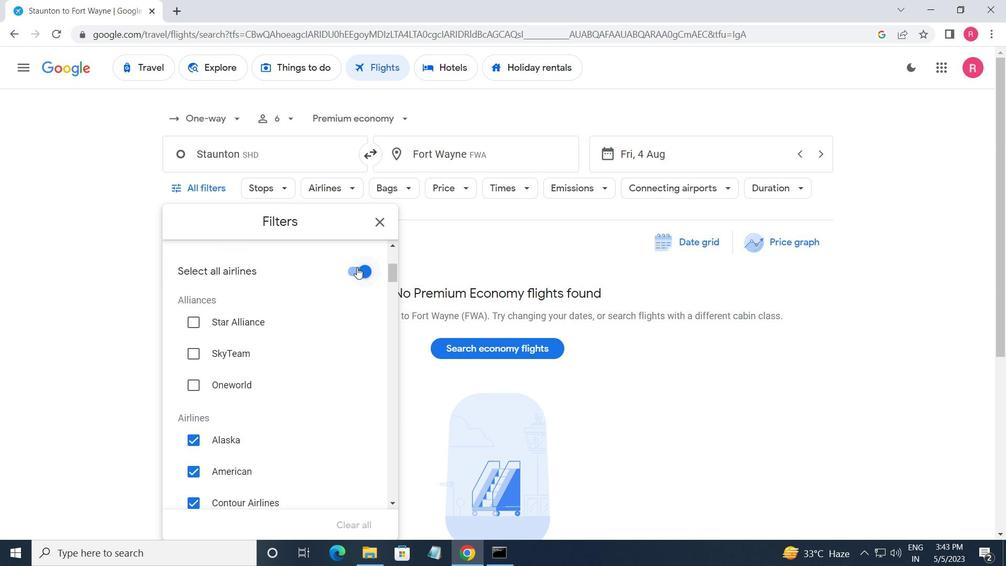 
Action: Mouse scrolled (310, 338) with delta (0, 0)
Screenshot: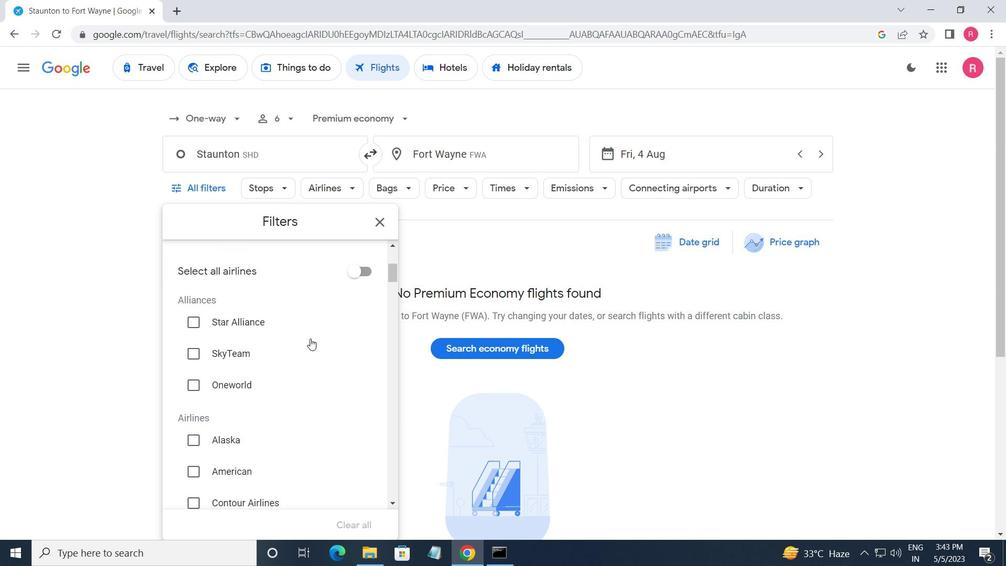 
Action: Mouse scrolled (310, 338) with delta (0, 0)
Screenshot: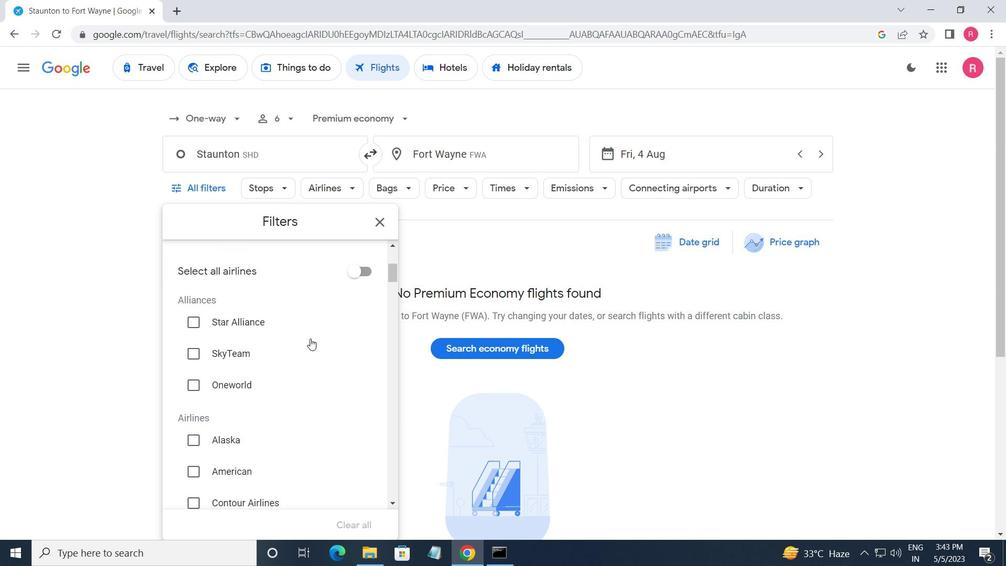 
Action: Mouse moved to (310, 339)
Screenshot: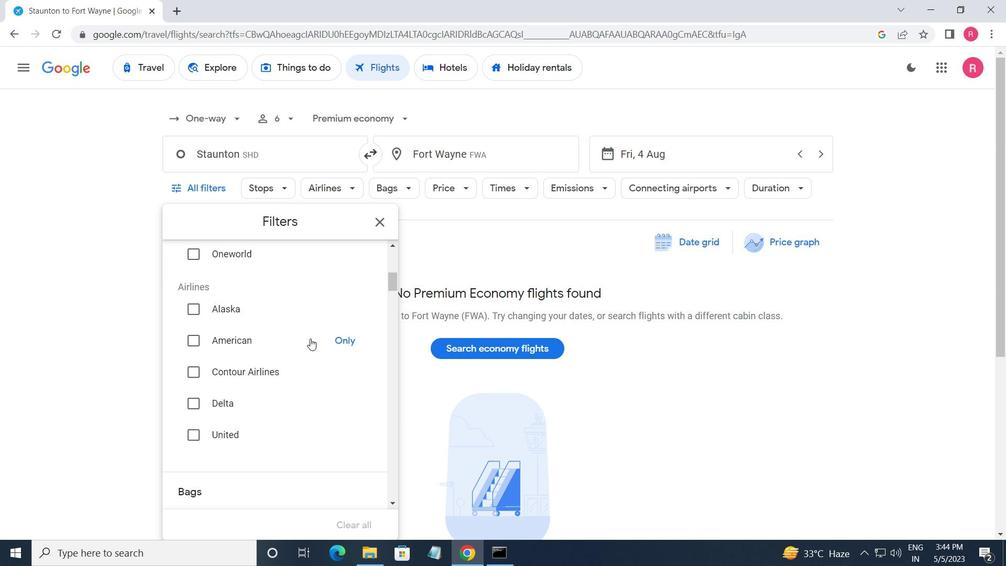 
Action: Mouse scrolled (310, 339) with delta (0, 0)
Screenshot: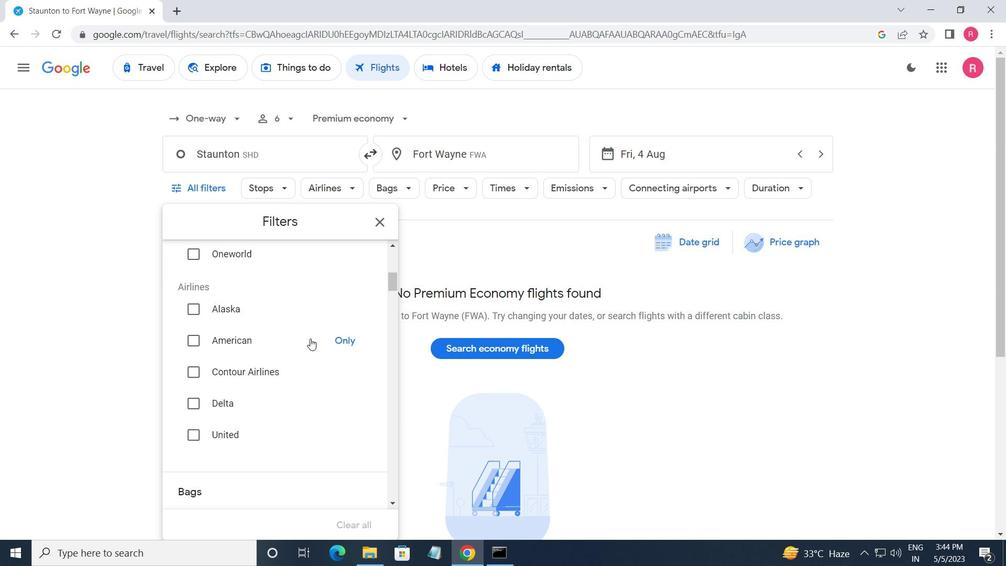 
Action: Mouse moved to (310, 339)
Screenshot: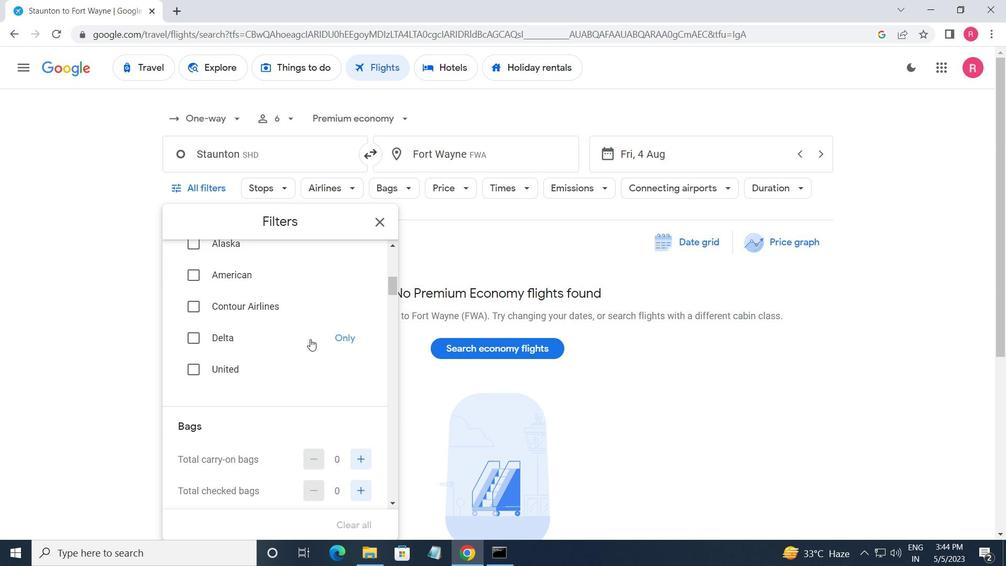 
Action: Mouse scrolled (310, 339) with delta (0, 0)
Screenshot: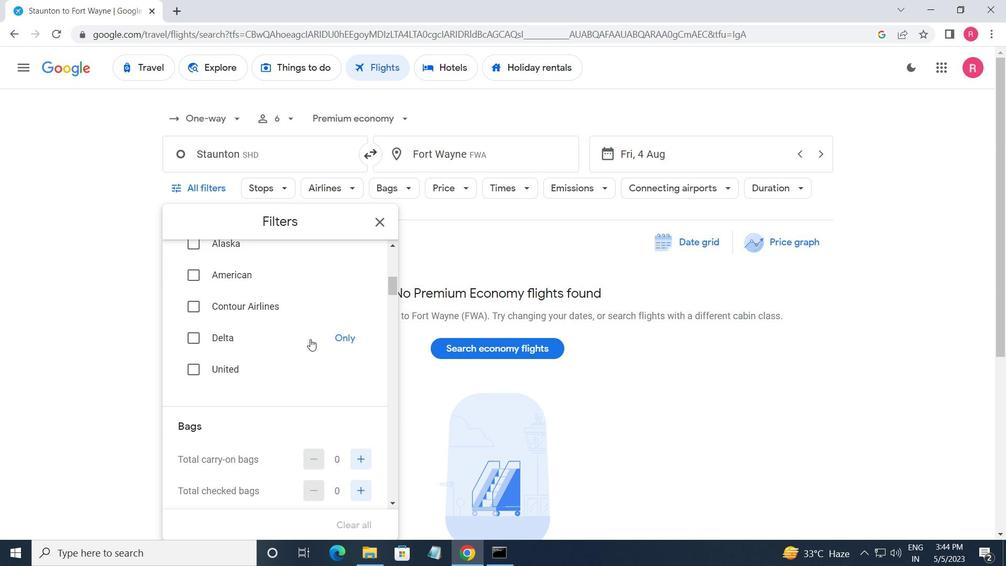 
Action: Mouse moved to (370, 393)
Screenshot: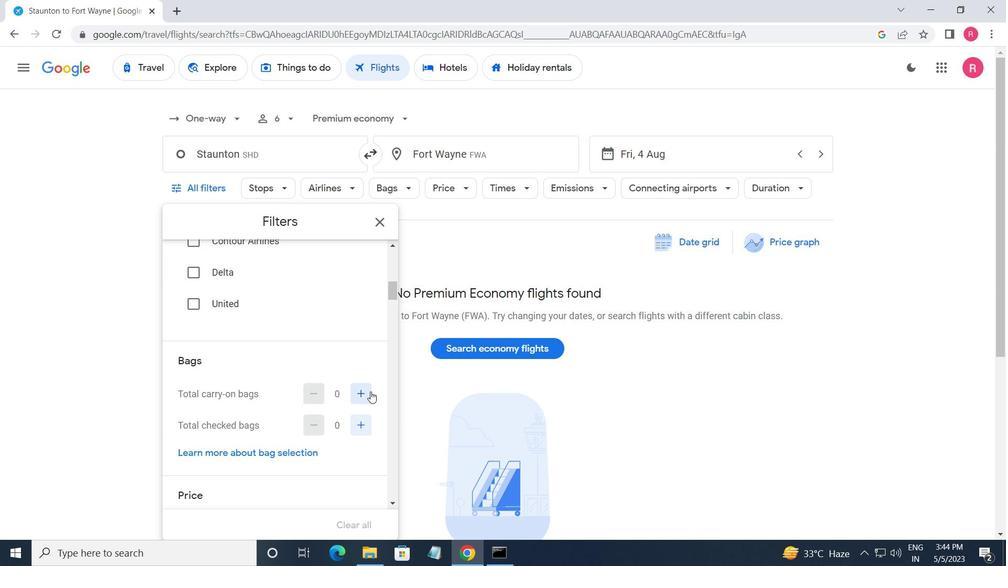 
Action: Mouse pressed left at (370, 393)
Screenshot: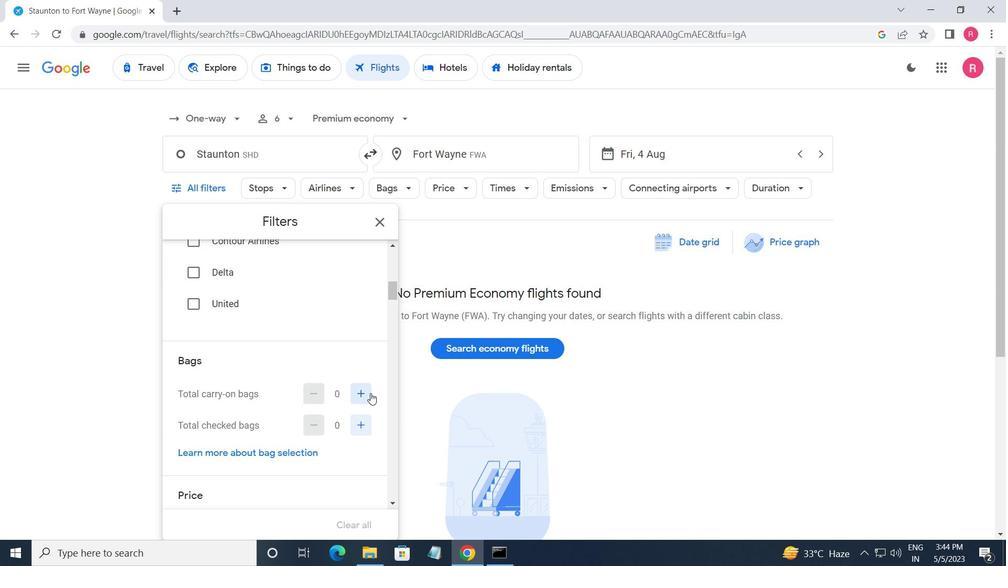 
Action: Mouse moved to (369, 393)
Screenshot: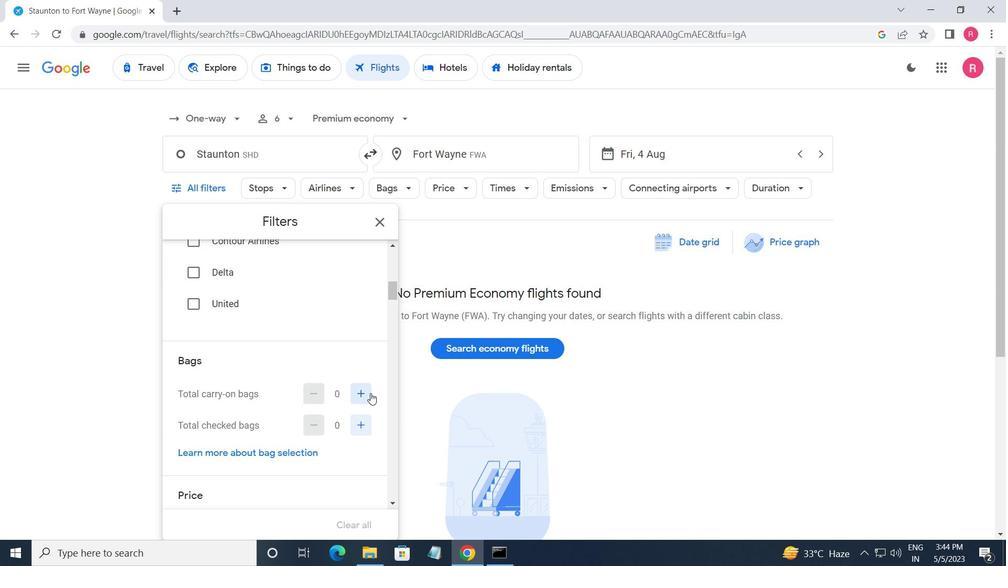 
Action: Mouse pressed left at (369, 393)
Screenshot: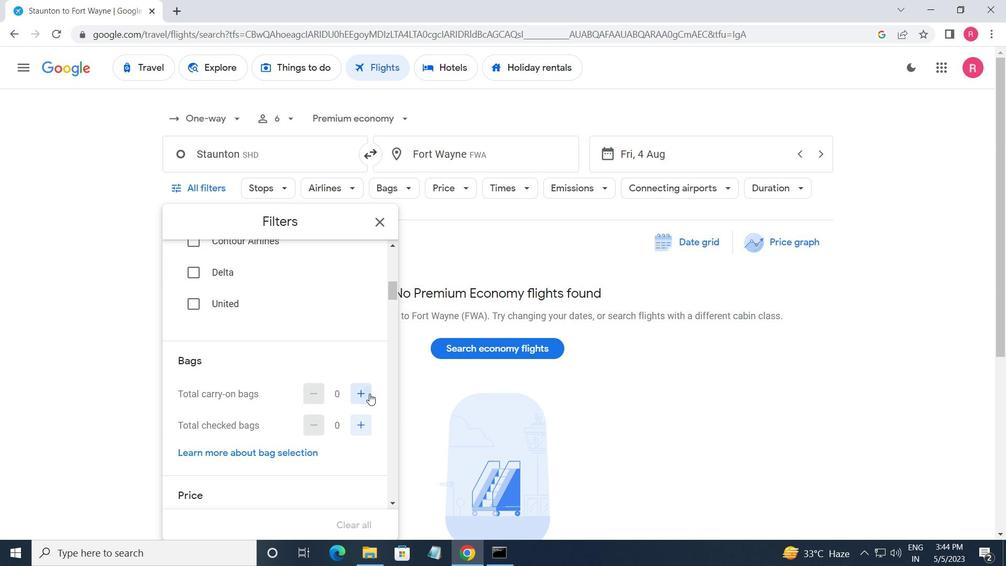 
Action: Mouse moved to (362, 420)
Screenshot: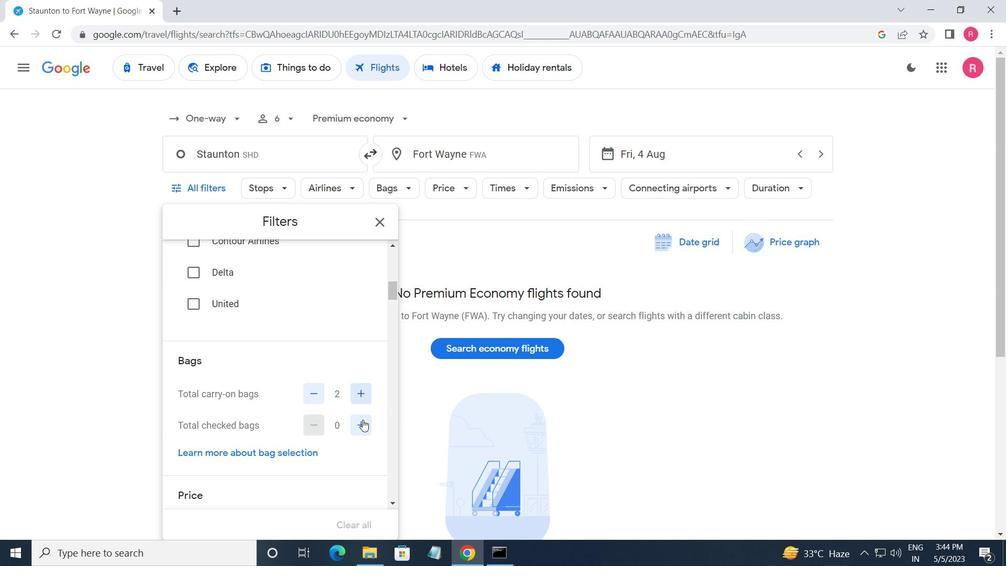 
Action: Mouse pressed left at (362, 420)
Screenshot: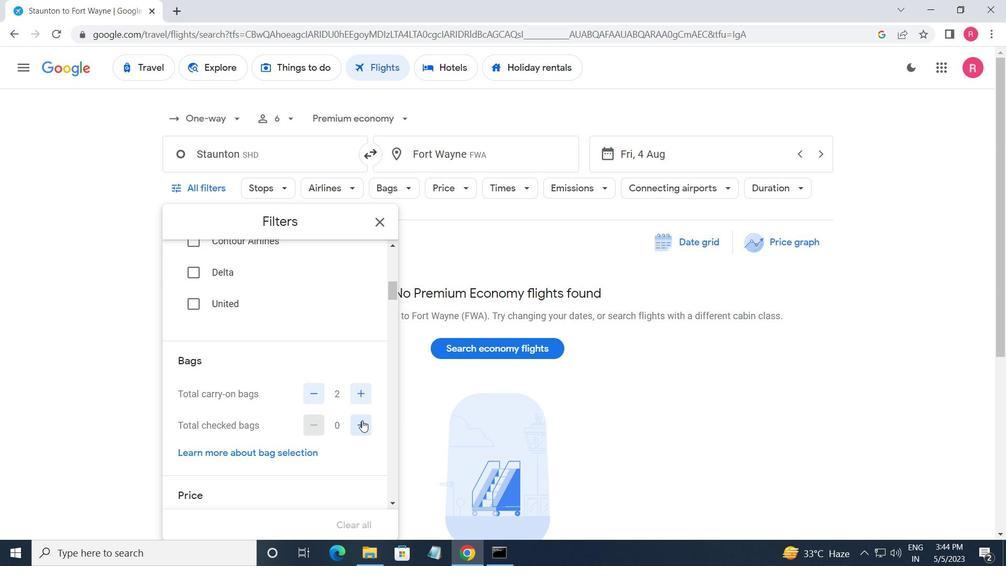 
Action: Mouse moved to (300, 354)
Screenshot: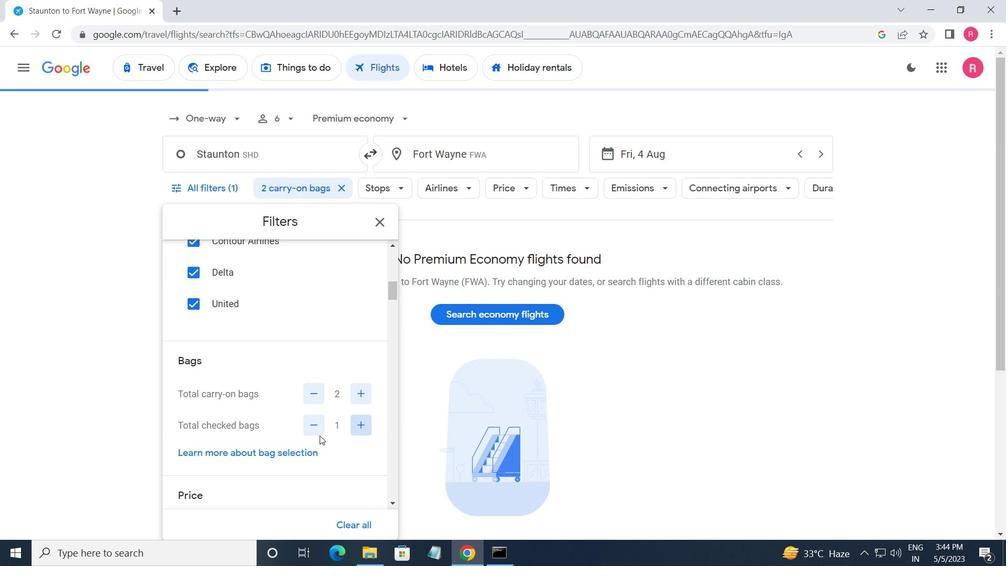 
Action: Mouse scrolled (300, 353) with delta (0, 0)
Screenshot: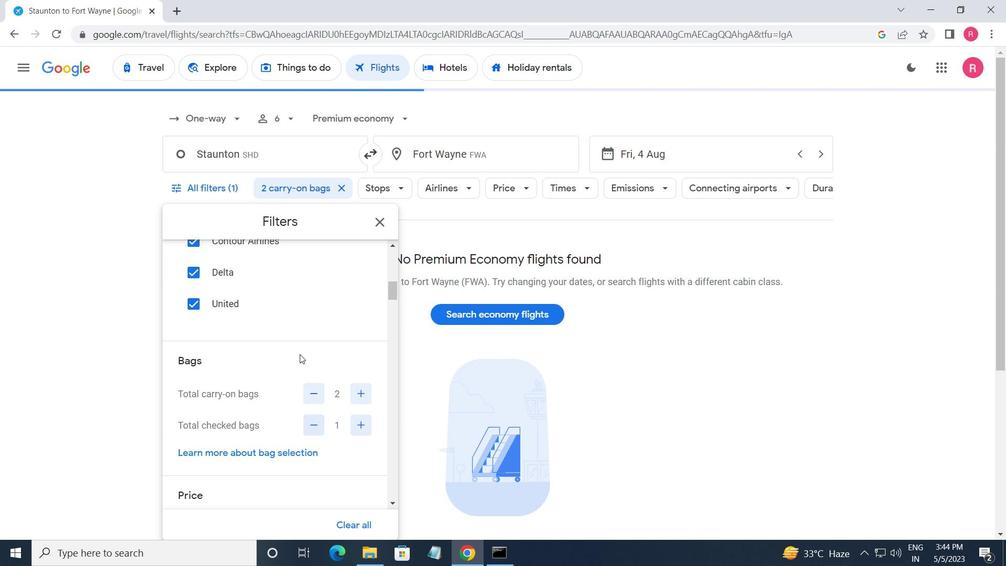 
Action: Mouse scrolled (300, 353) with delta (0, 0)
Screenshot: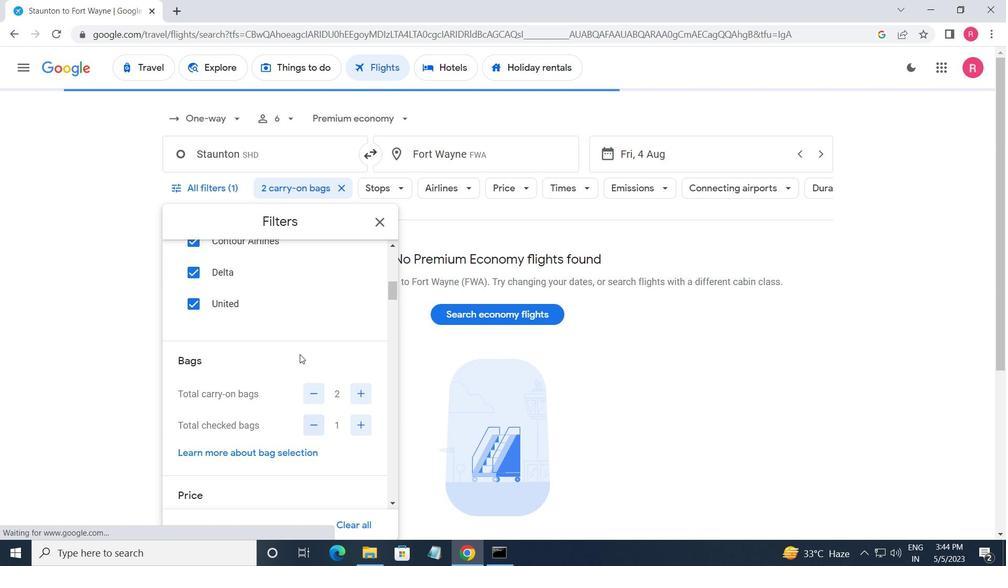 
Action: Mouse moved to (300, 353)
Screenshot: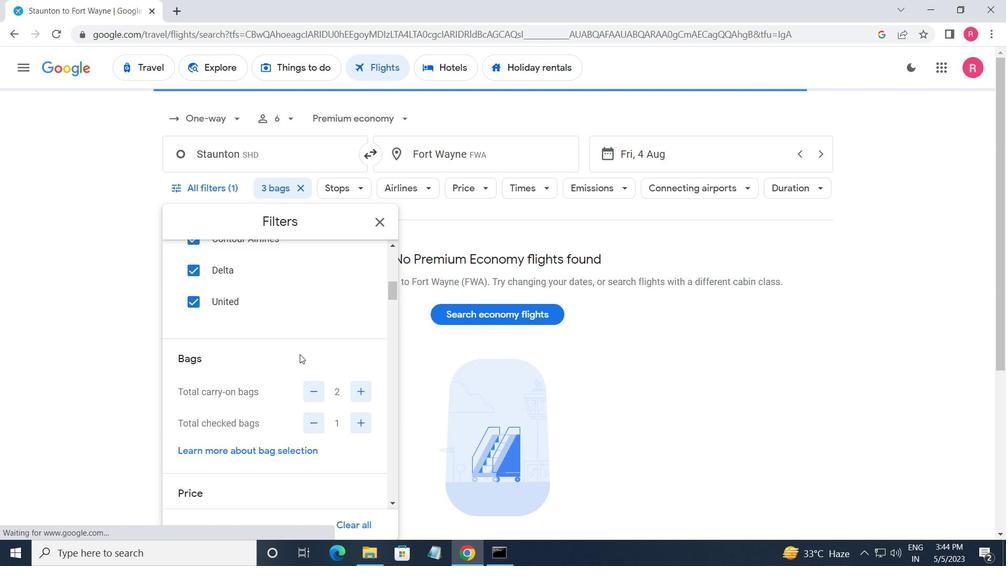 
Action: Mouse scrolled (300, 353) with delta (0, 0)
Screenshot: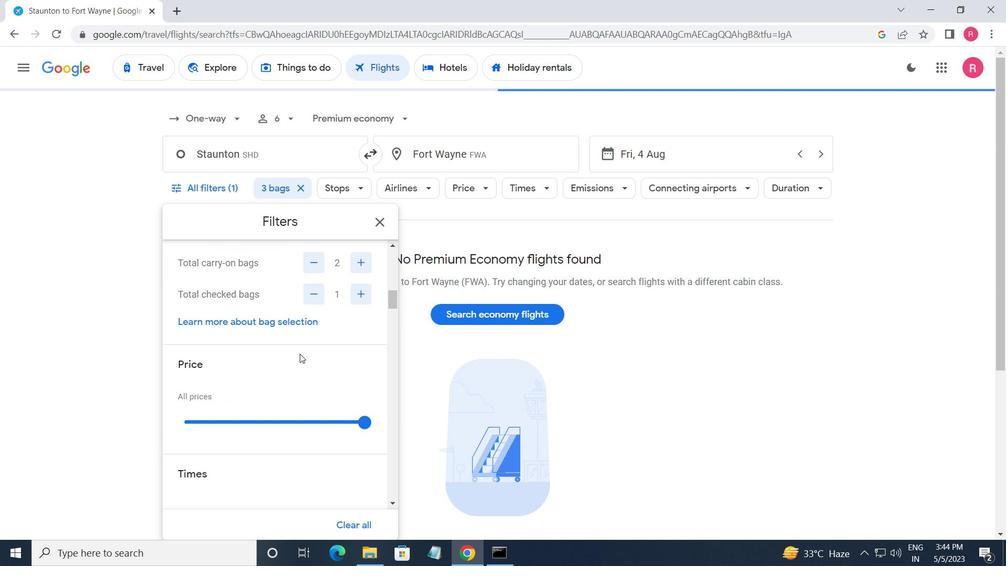
Action: Mouse scrolled (300, 353) with delta (0, 0)
Screenshot: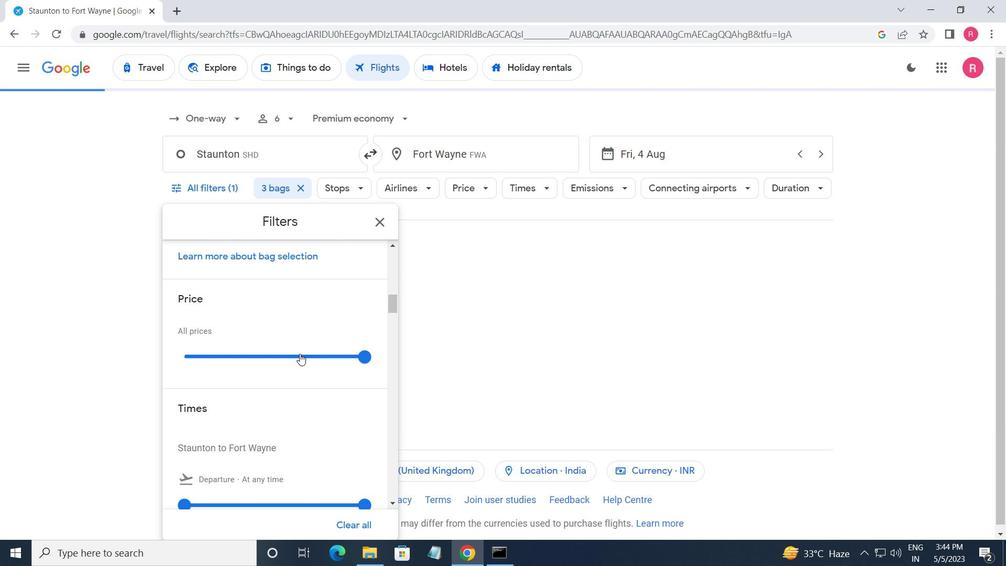 
Action: Mouse moved to (362, 287)
Screenshot: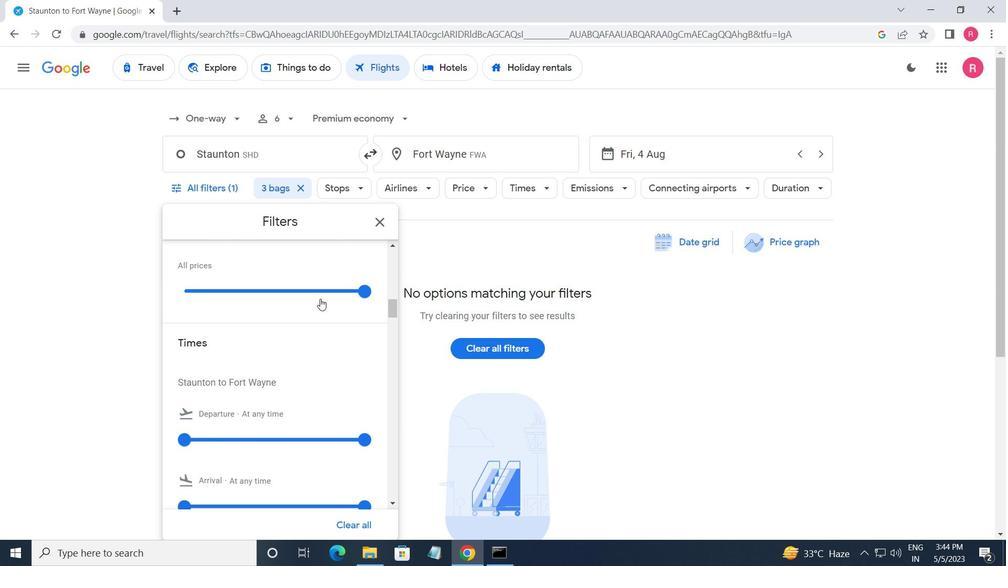 
Action: Mouse pressed left at (362, 287)
Screenshot: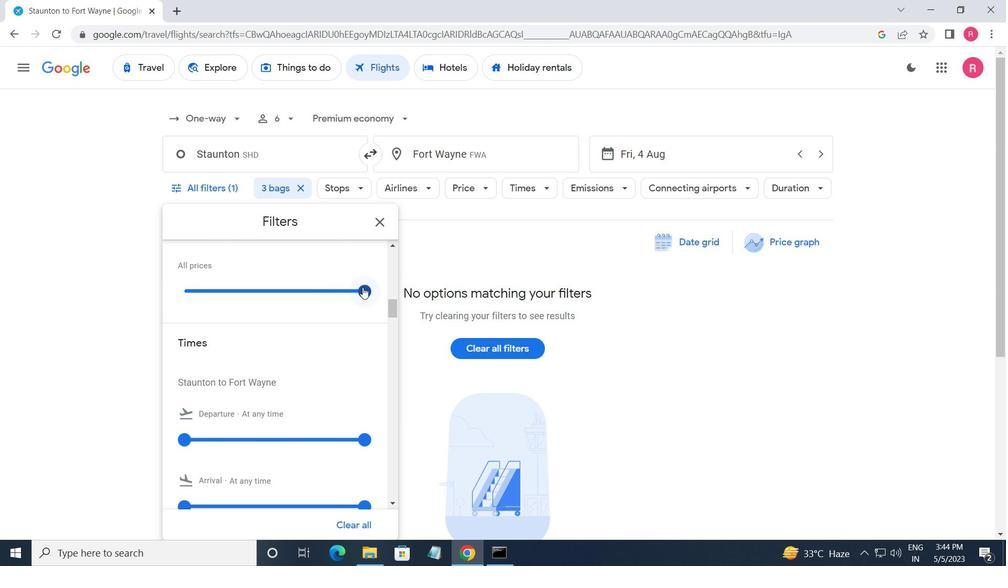 
Action: Mouse moved to (186, 435)
Screenshot: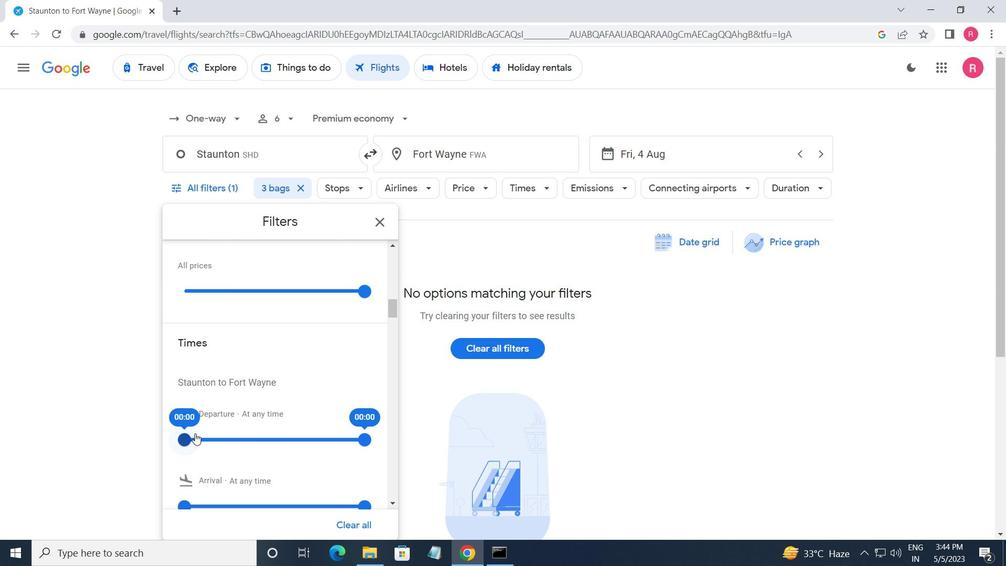 
Action: Mouse pressed left at (186, 435)
Screenshot: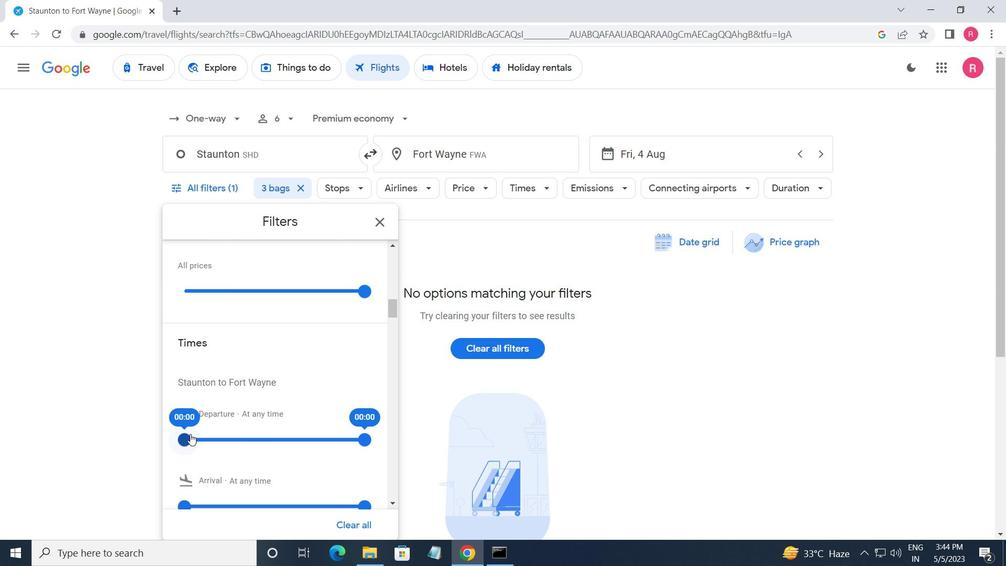 
Action: Mouse moved to (364, 436)
Screenshot: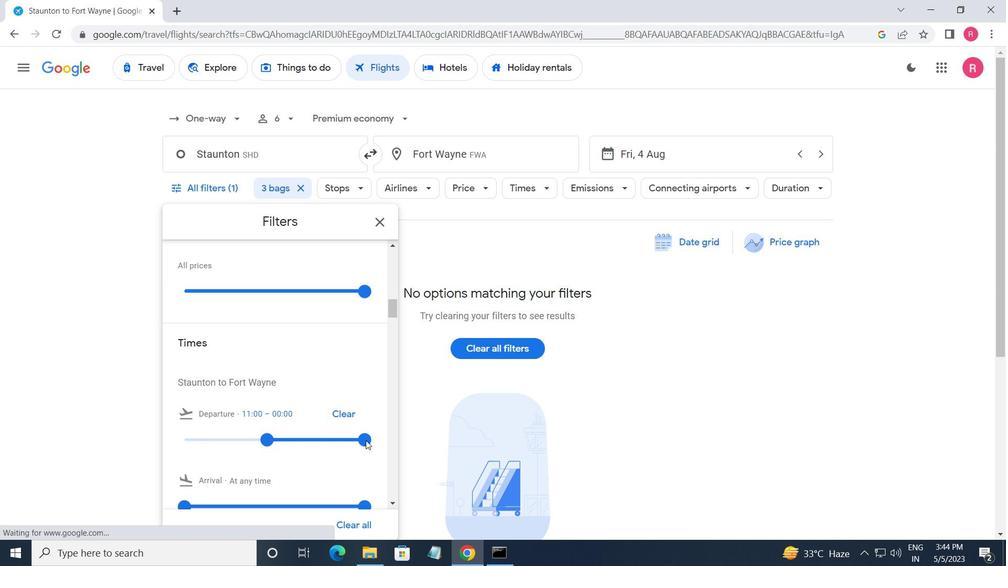 
Action: Mouse pressed left at (364, 436)
Screenshot: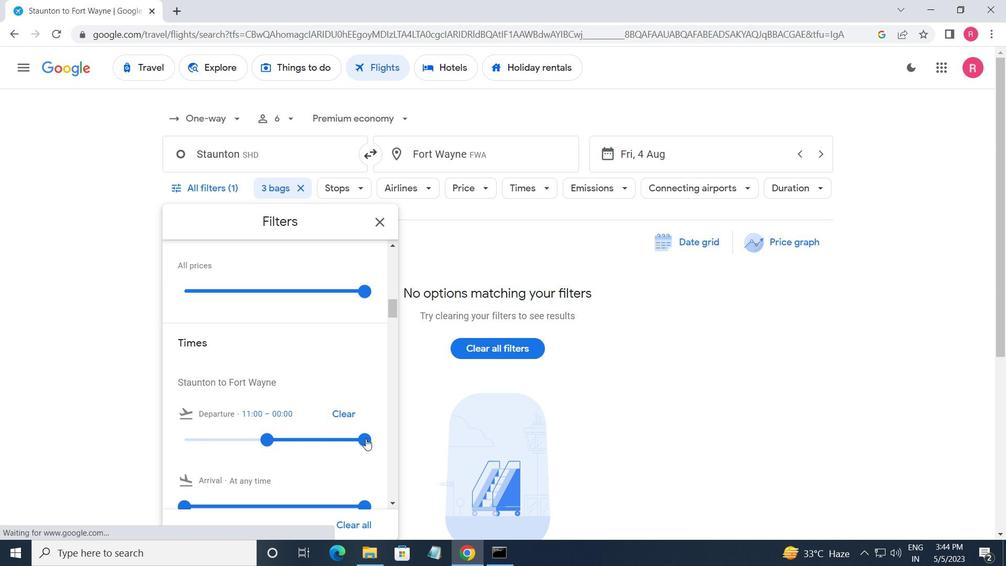 
Action: Mouse moved to (378, 226)
Screenshot: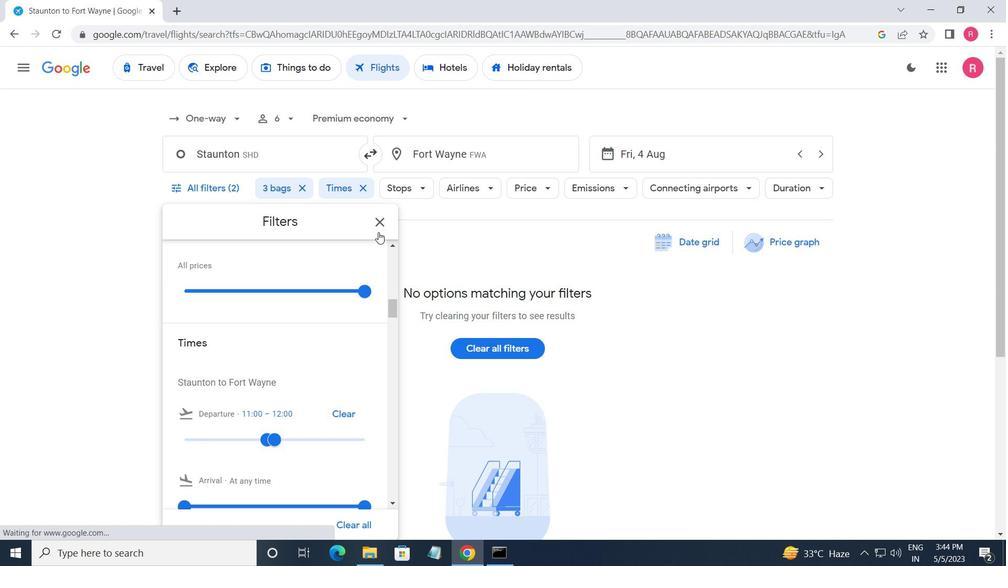 
Action: Mouse pressed left at (378, 226)
Screenshot: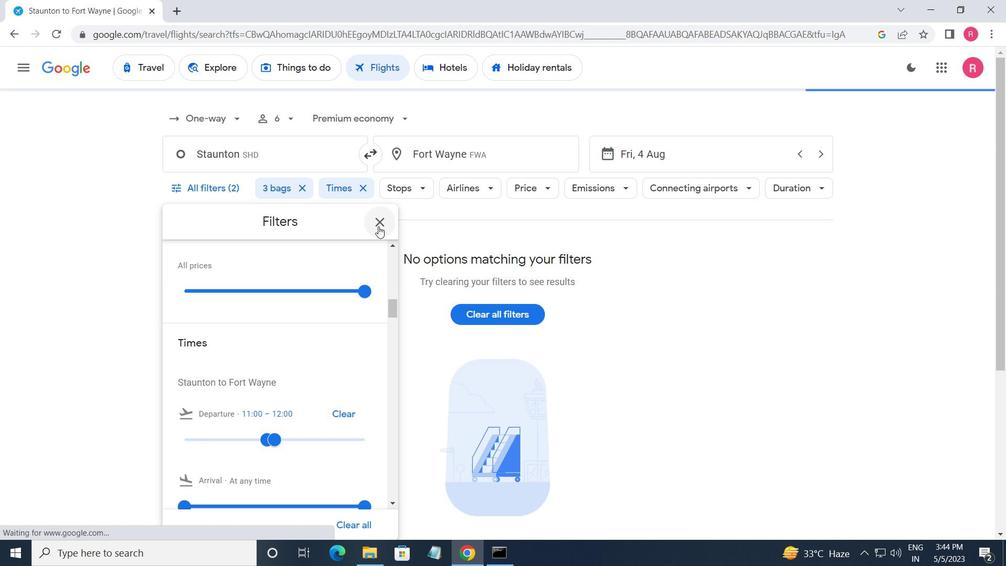 
